 Task: Create a due date automation trigger when advanced on, on the monday before a card is due add dates not due next month at 11:00 AM.
Action: Mouse moved to (1088, 324)
Screenshot: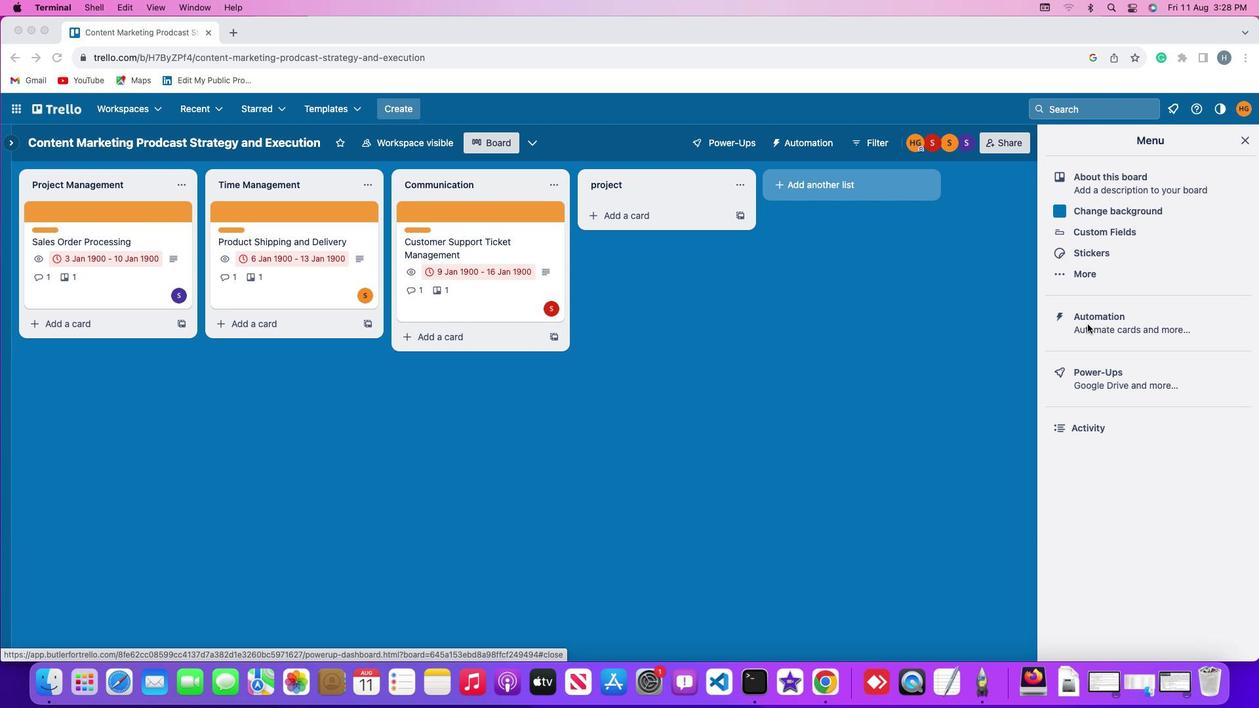 
Action: Mouse pressed left at (1088, 324)
Screenshot: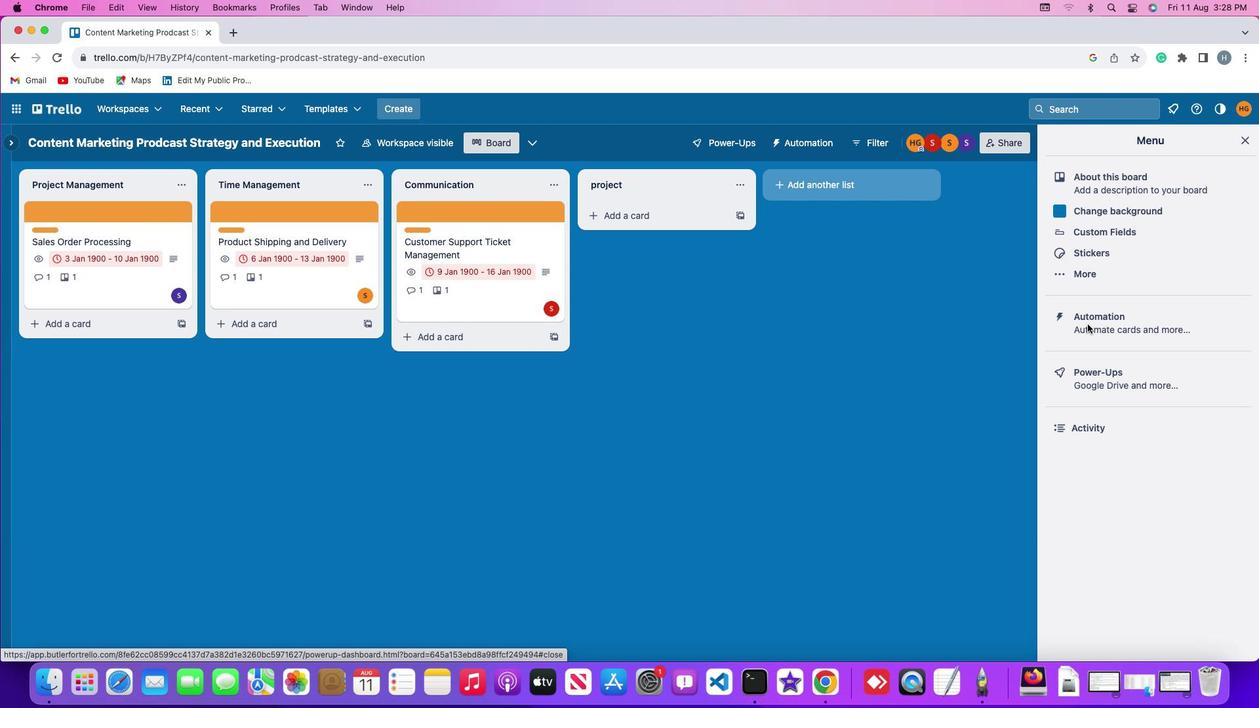 
Action: Mouse pressed left at (1088, 324)
Screenshot: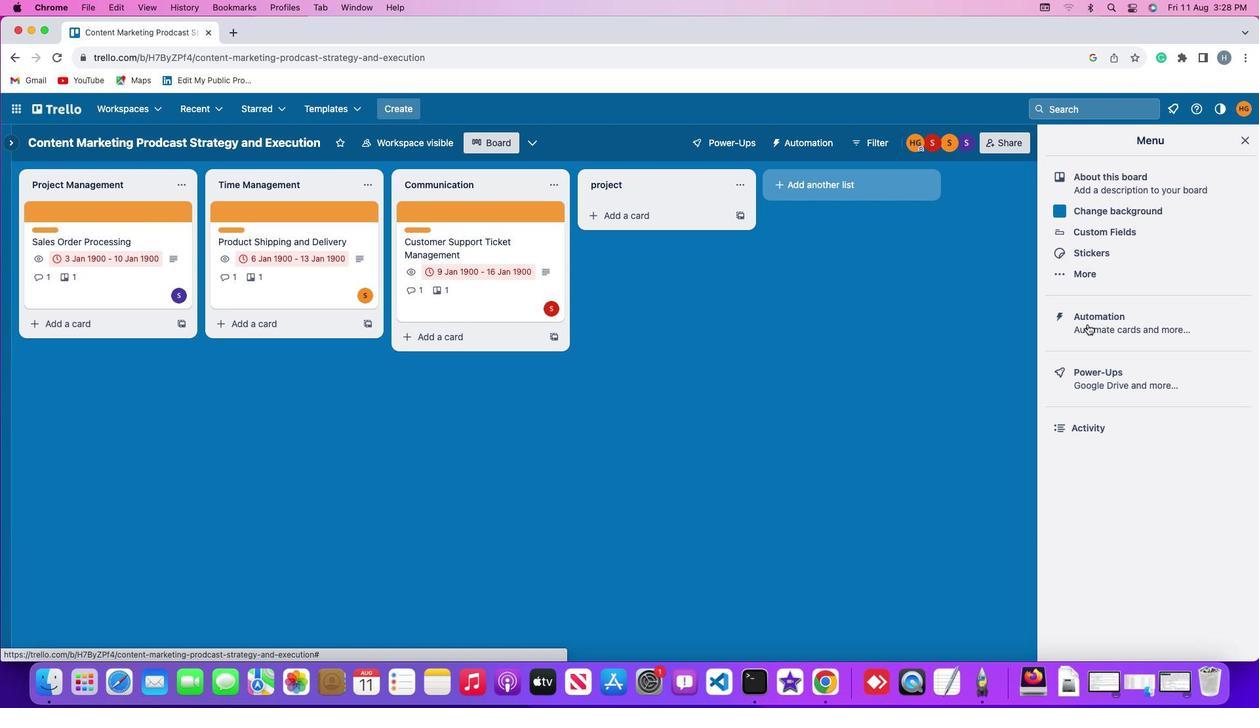 
Action: Mouse moved to (77, 309)
Screenshot: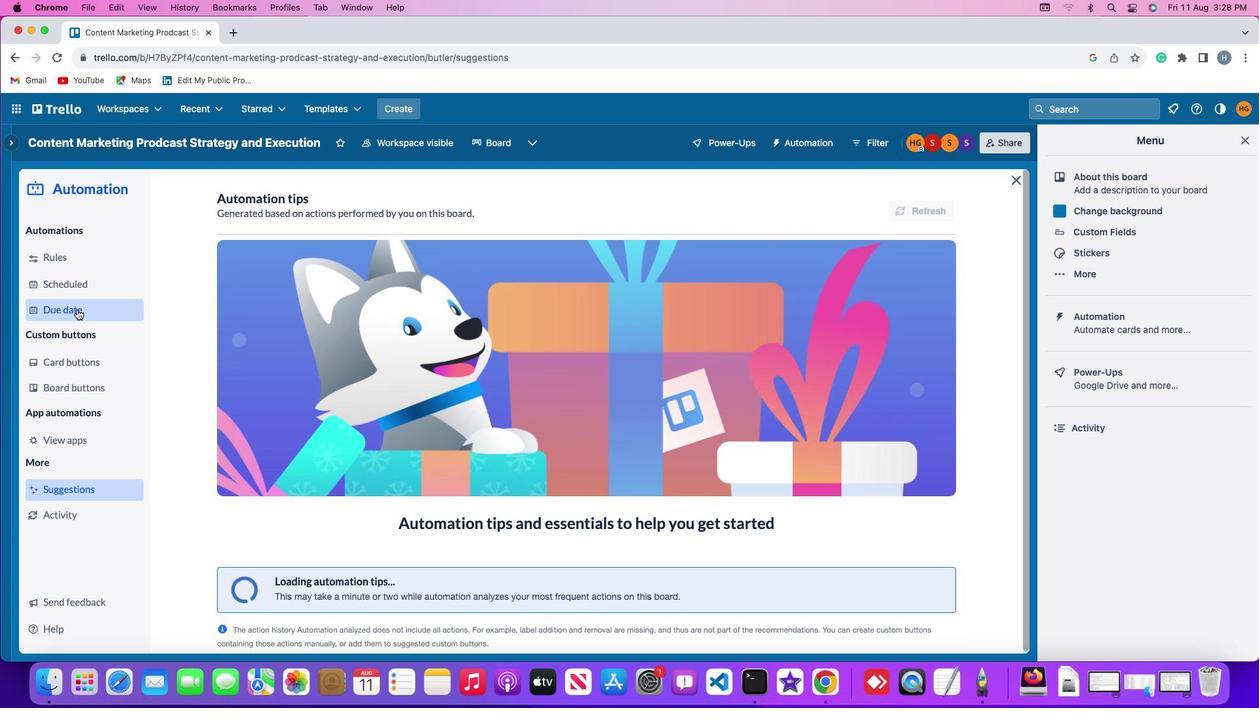 
Action: Mouse pressed left at (77, 309)
Screenshot: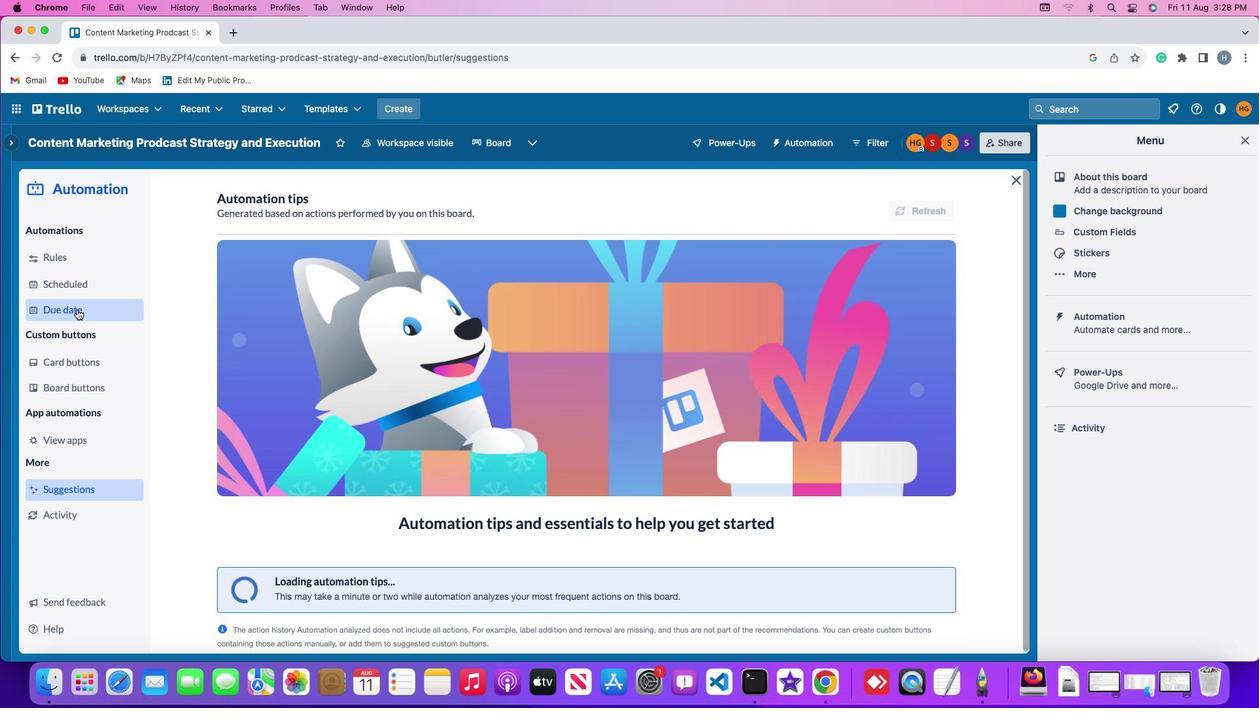 
Action: Mouse moved to (893, 202)
Screenshot: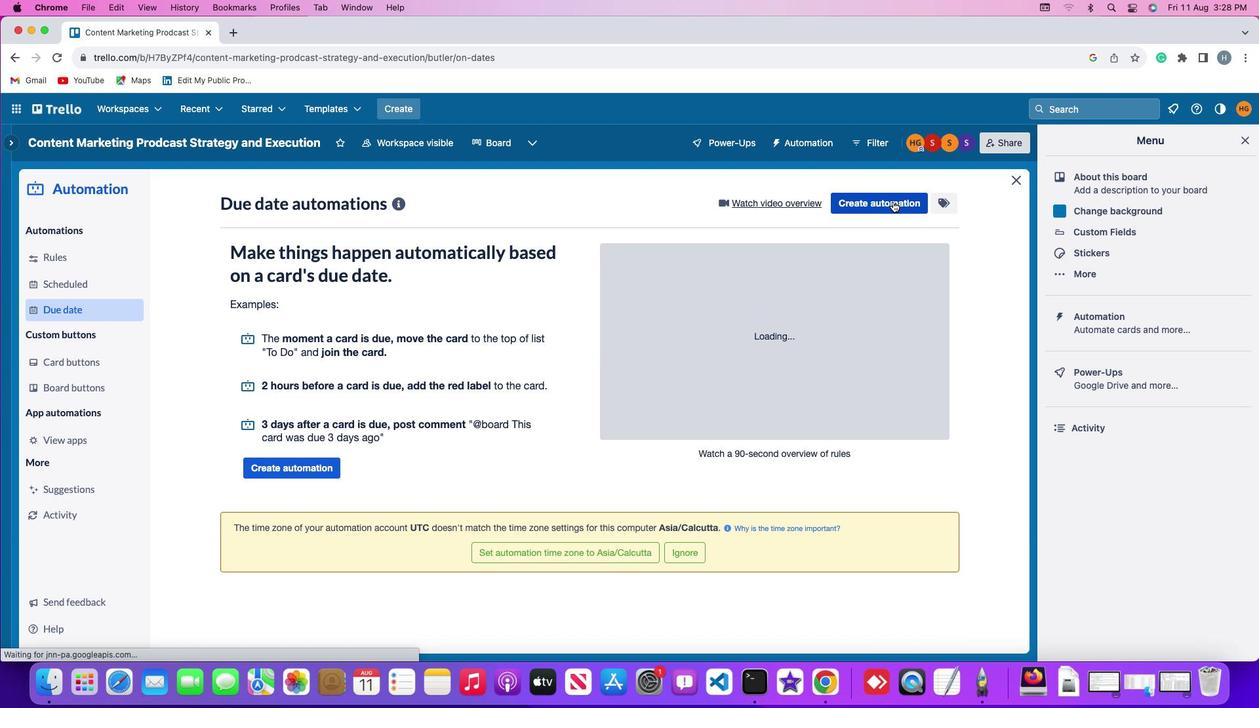 
Action: Mouse pressed left at (893, 202)
Screenshot: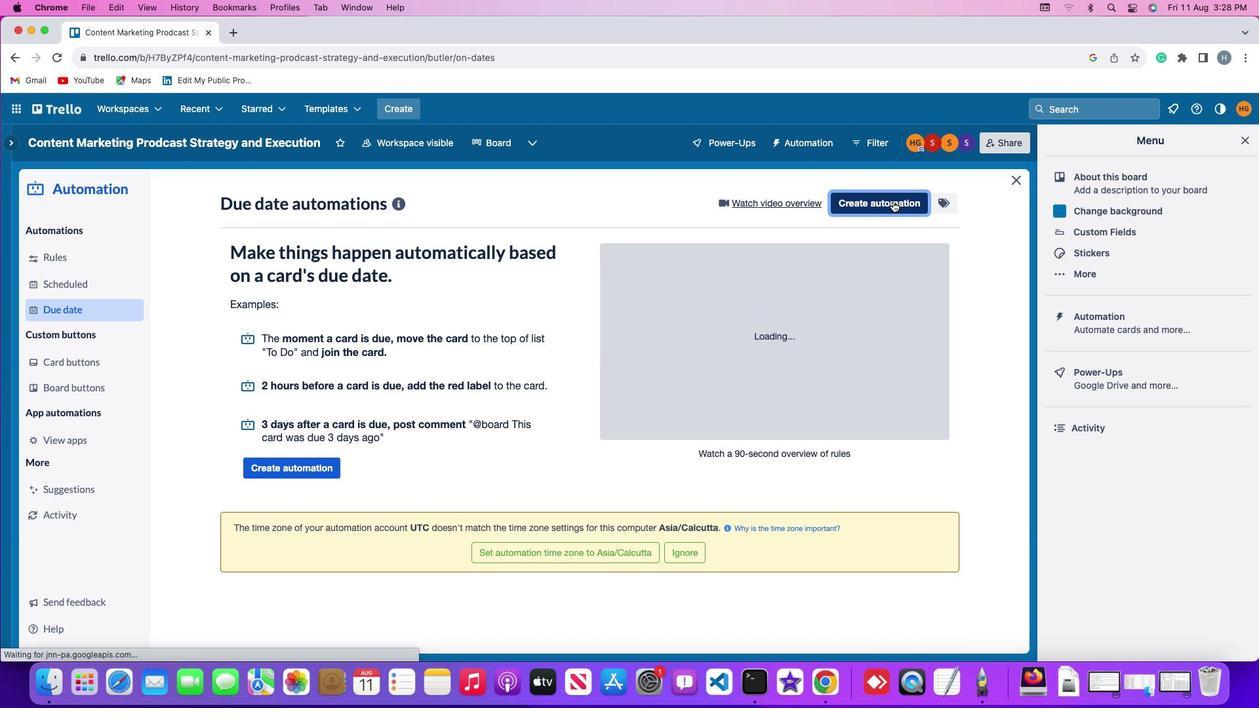 
Action: Mouse moved to (264, 328)
Screenshot: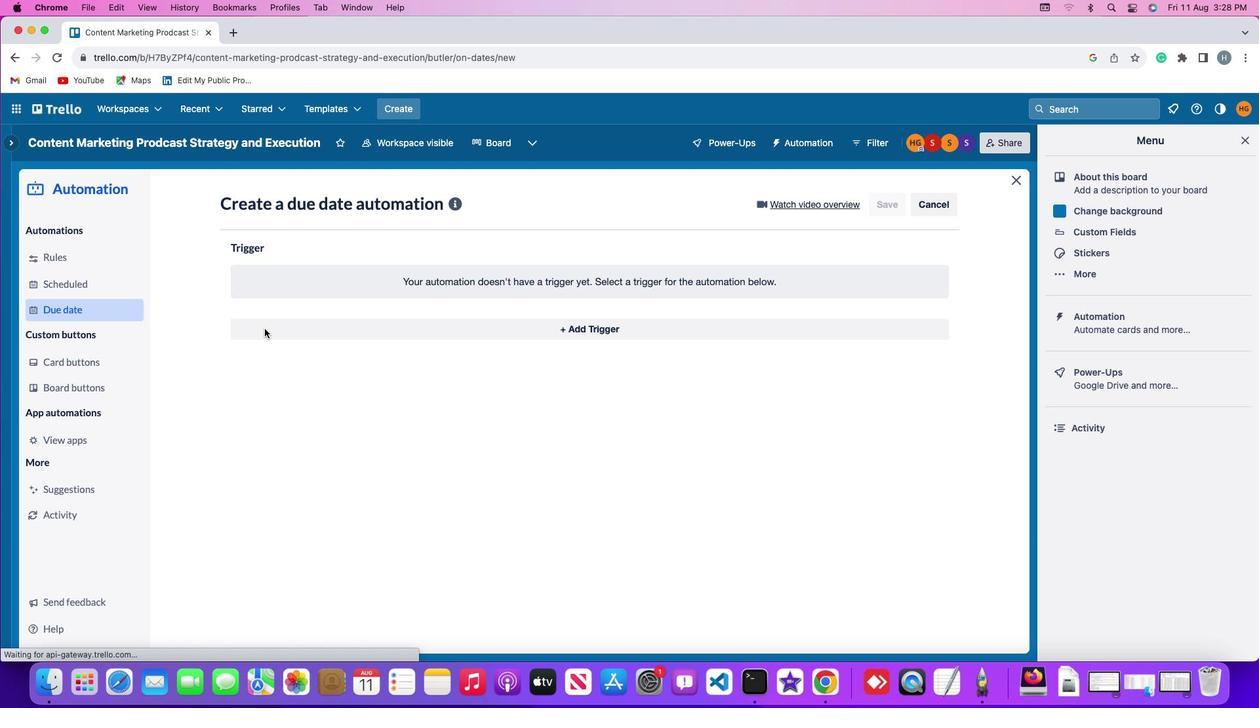 
Action: Mouse pressed left at (264, 328)
Screenshot: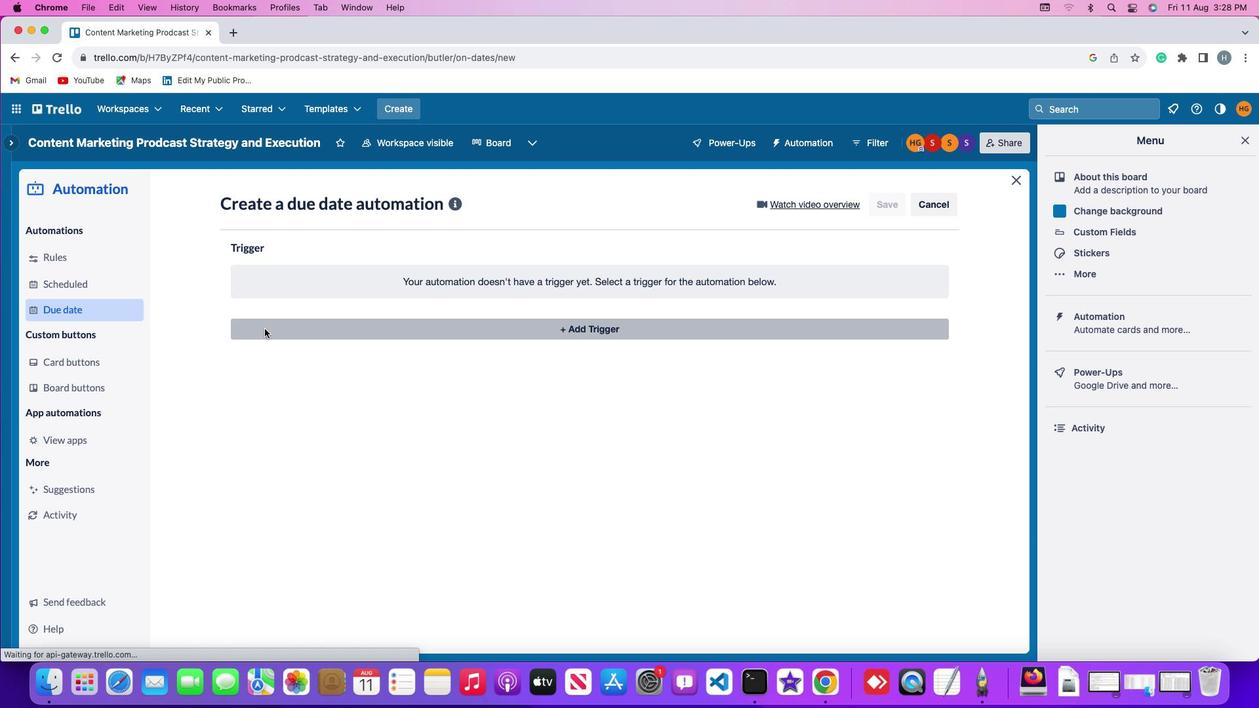 
Action: Mouse moved to (278, 572)
Screenshot: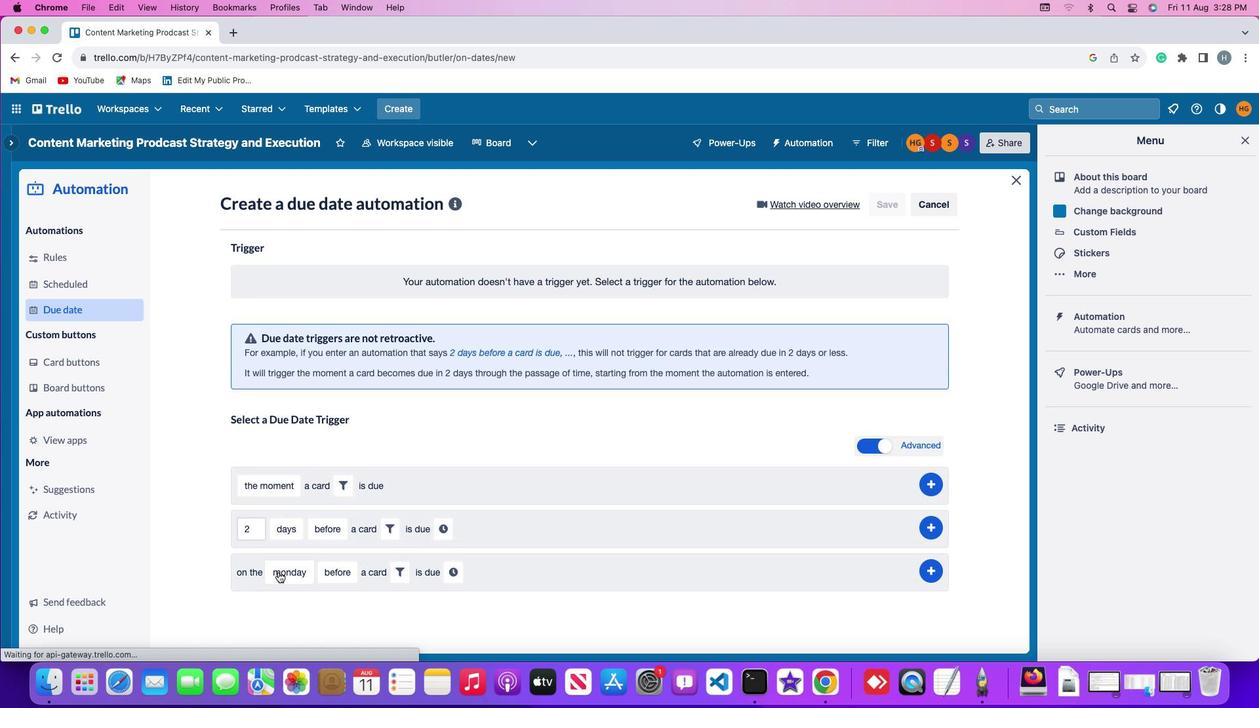 
Action: Mouse pressed left at (278, 572)
Screenshot: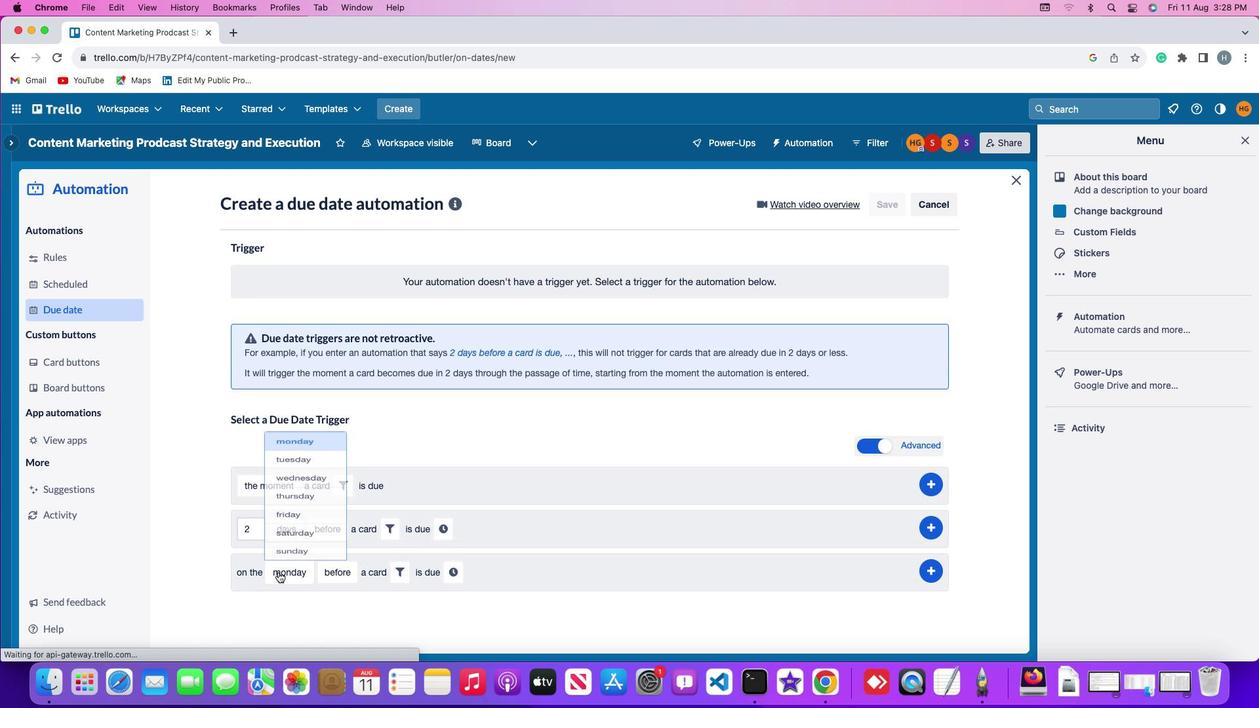 
Action: Mouse moved to (303, 390)
Screenshot: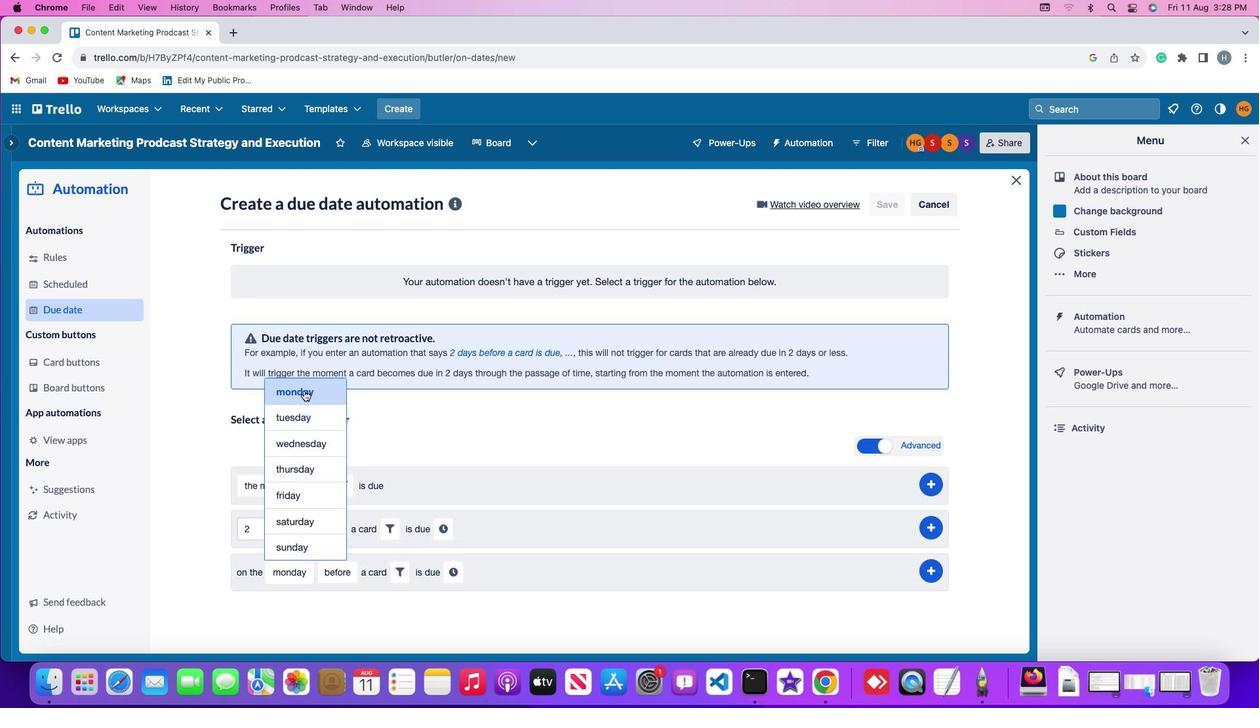 
Action: Mouse pressed left at (303, 390)
Screenshot: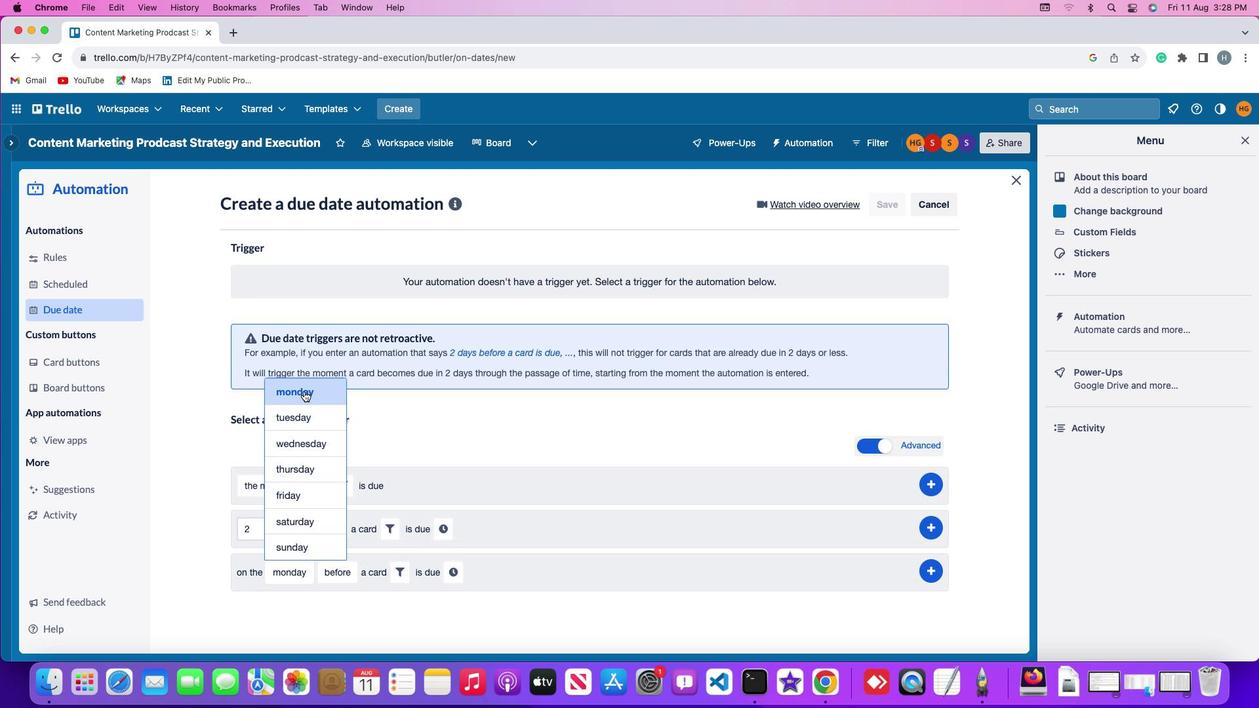 
Action: Mouse moved to (334, 573)
Screenshot: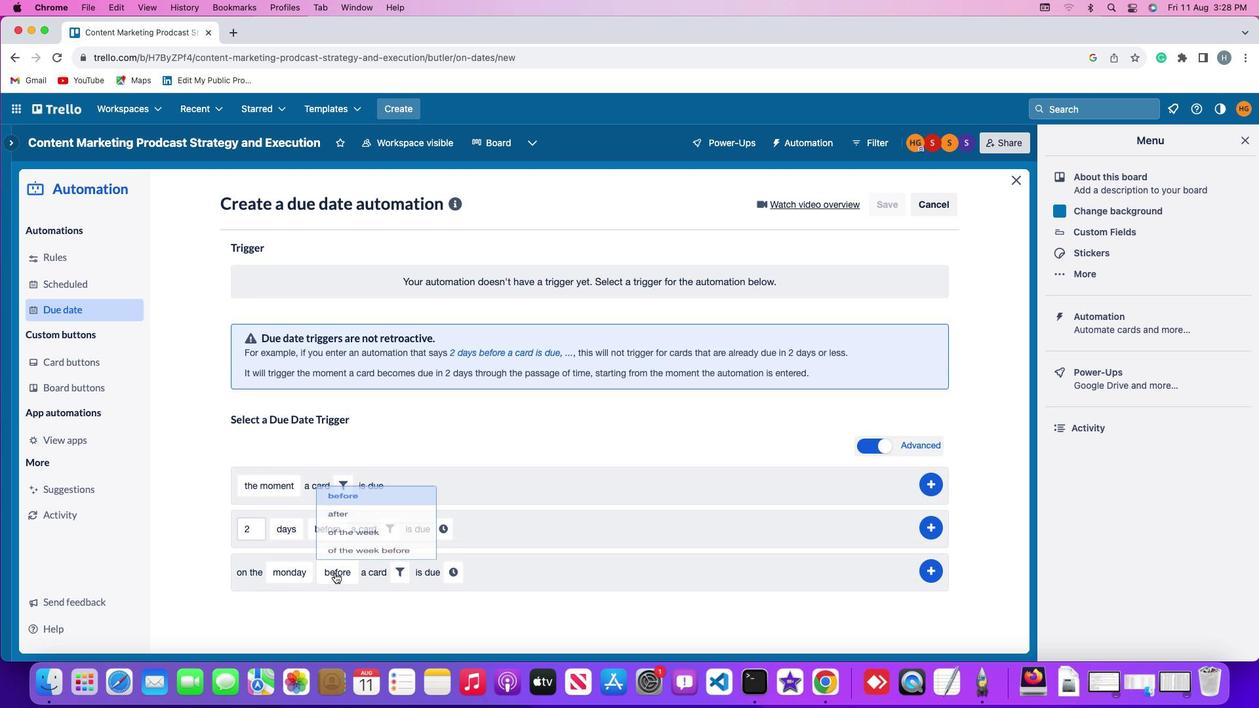 
Action: Mouse pressed left at (334, 573)
Screenshot: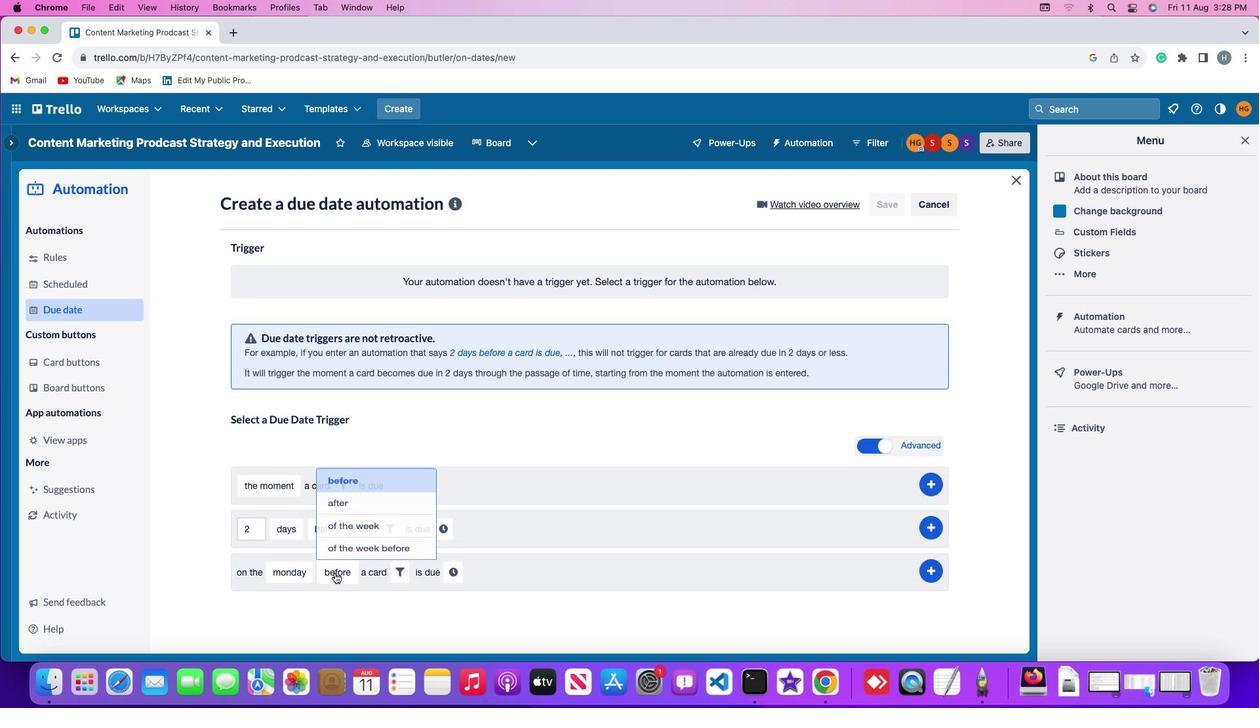 
Action: Mouse moved to (348, 464)
Screenshot: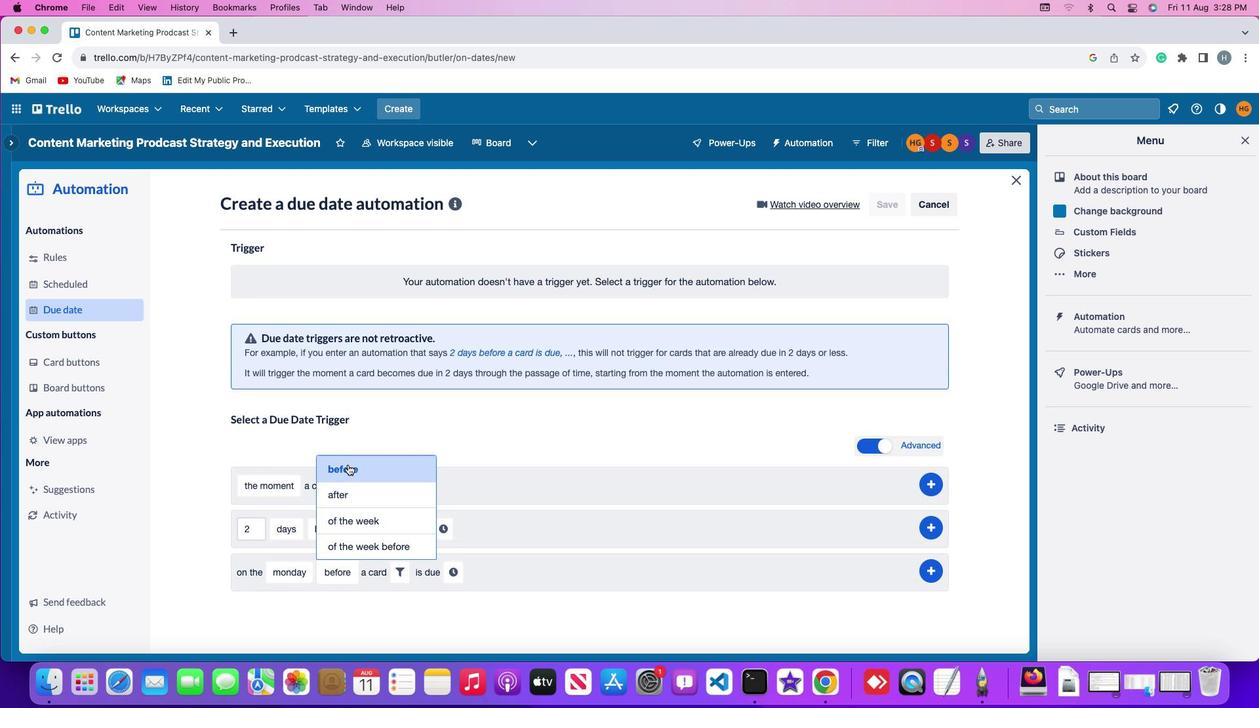 
Action: Mouse pressed left at (348, 464)
Screenshot: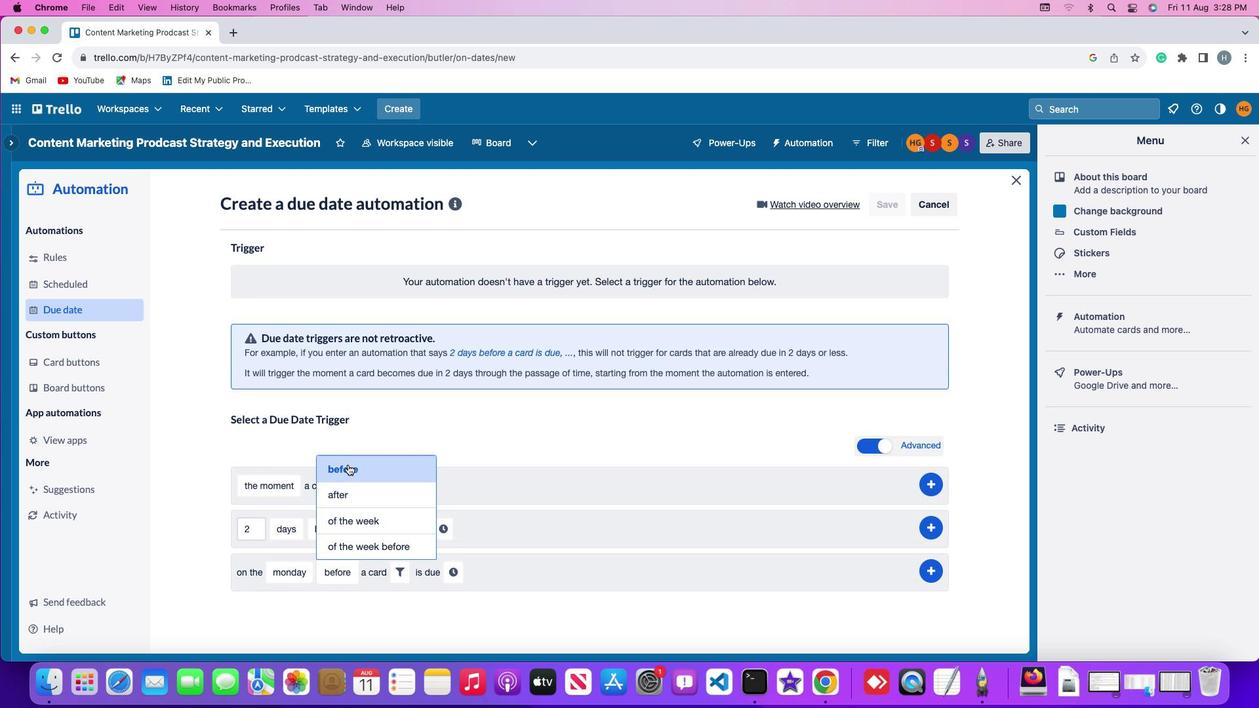 
Action: Mouse moved to (403, 566)
Screenshot: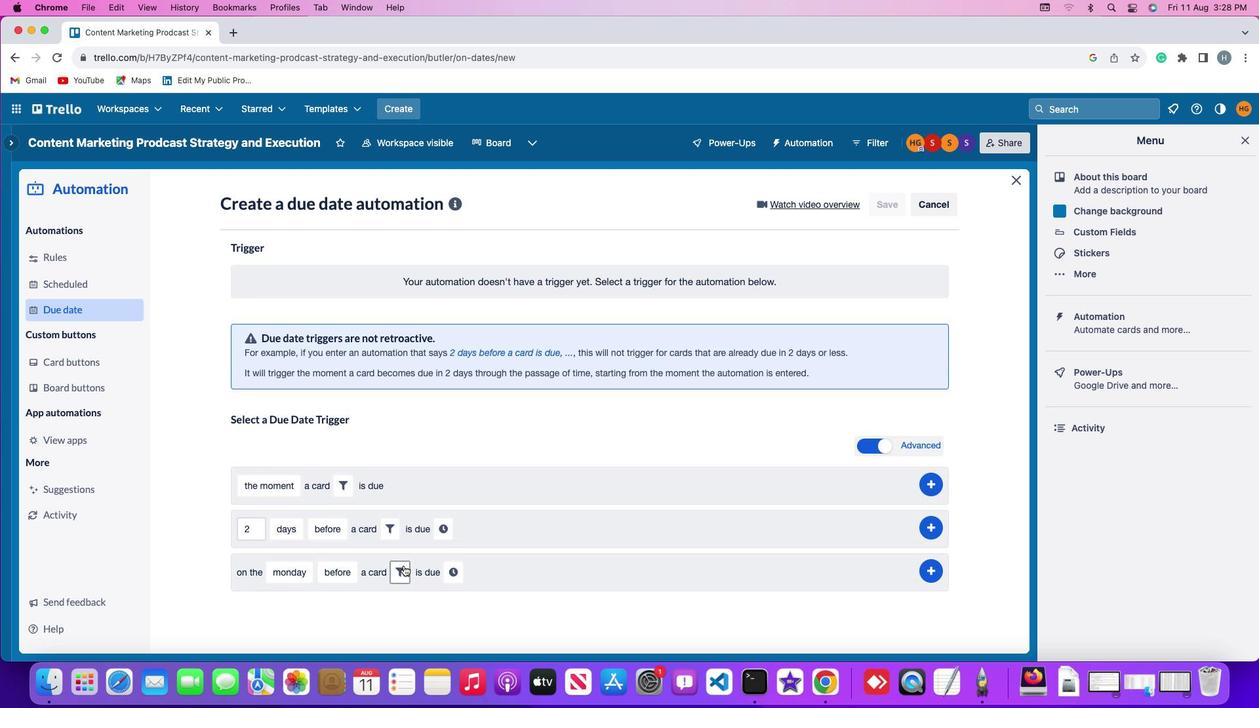
Action: Mouse pressed left at (403, 566)
Screenshot: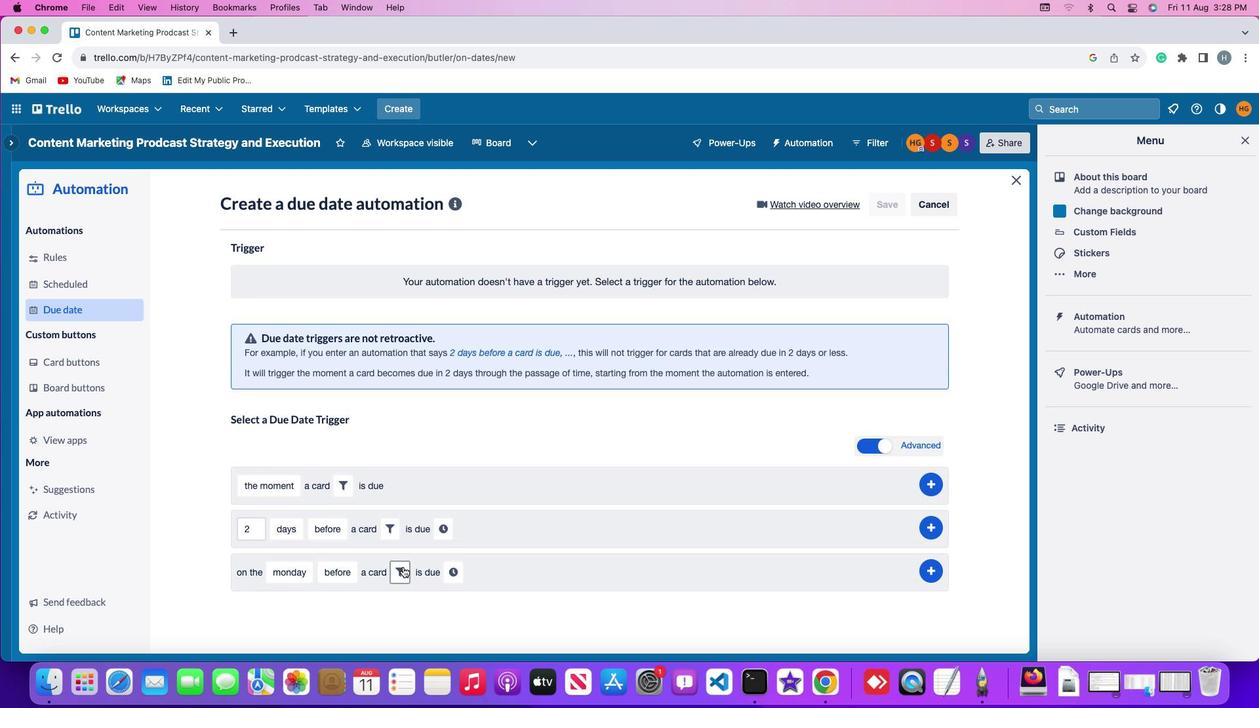 
Action: Mouse moved to (469, 617)
Screenshot: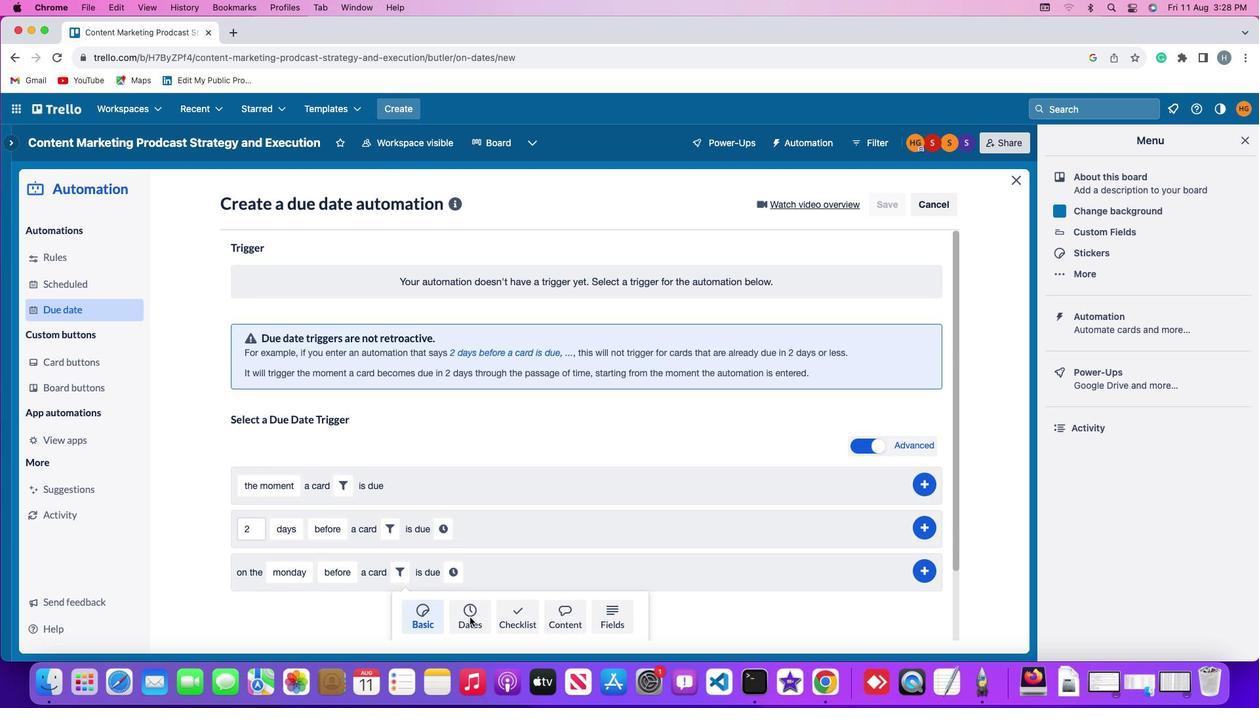 
Action: Mouse pressed left at (469, 617)
Screenshot: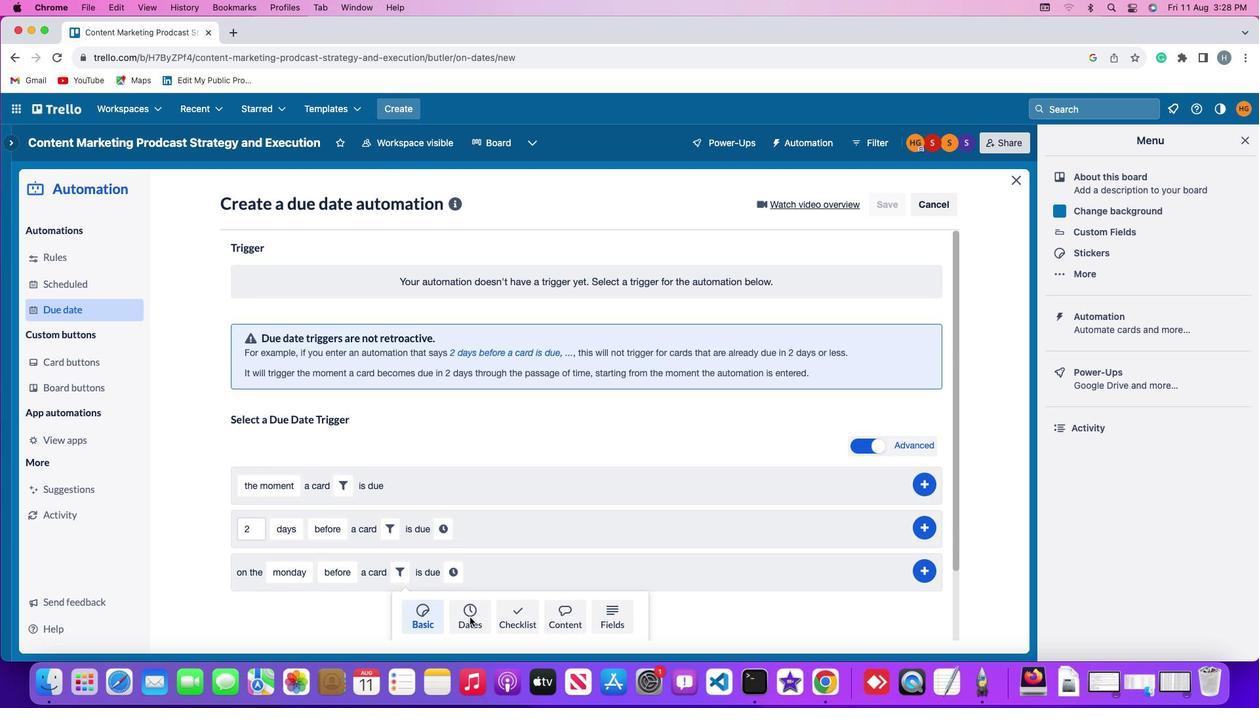 
Action: Mouse moved to (327, 599)
Screenshot: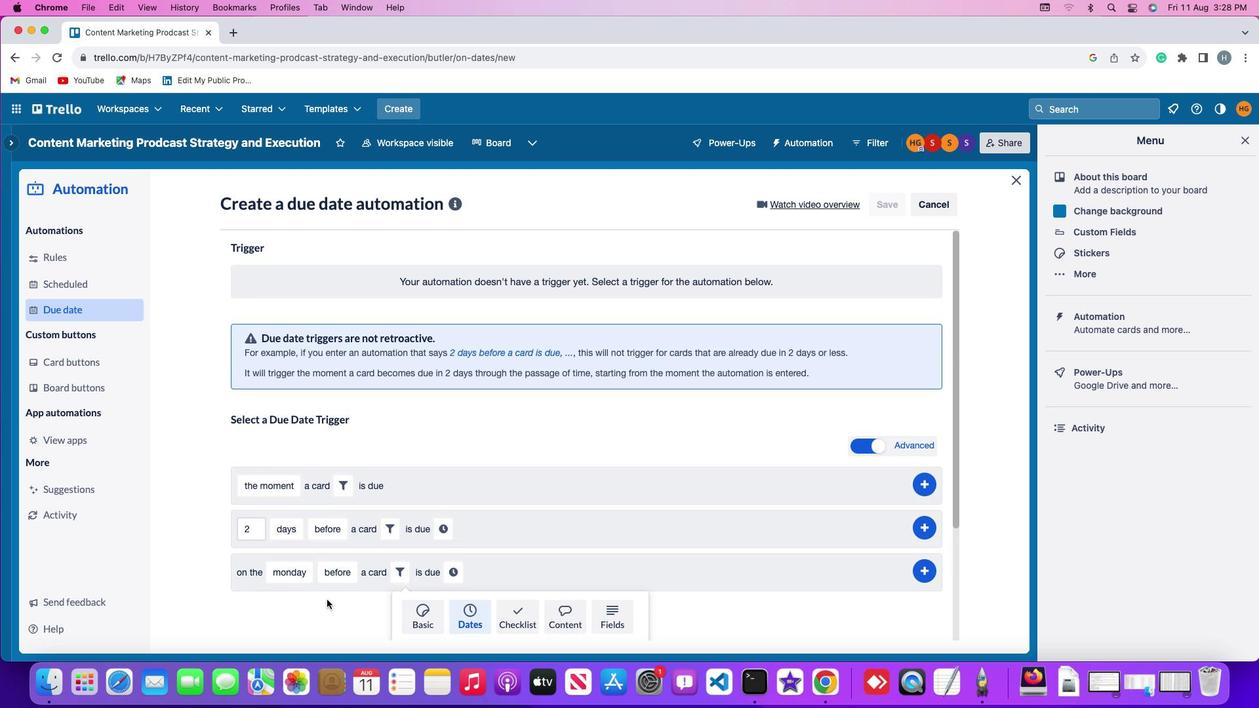 
Action: Mouse scrolled (327, 599) with delta (0, 0)
Screenshot: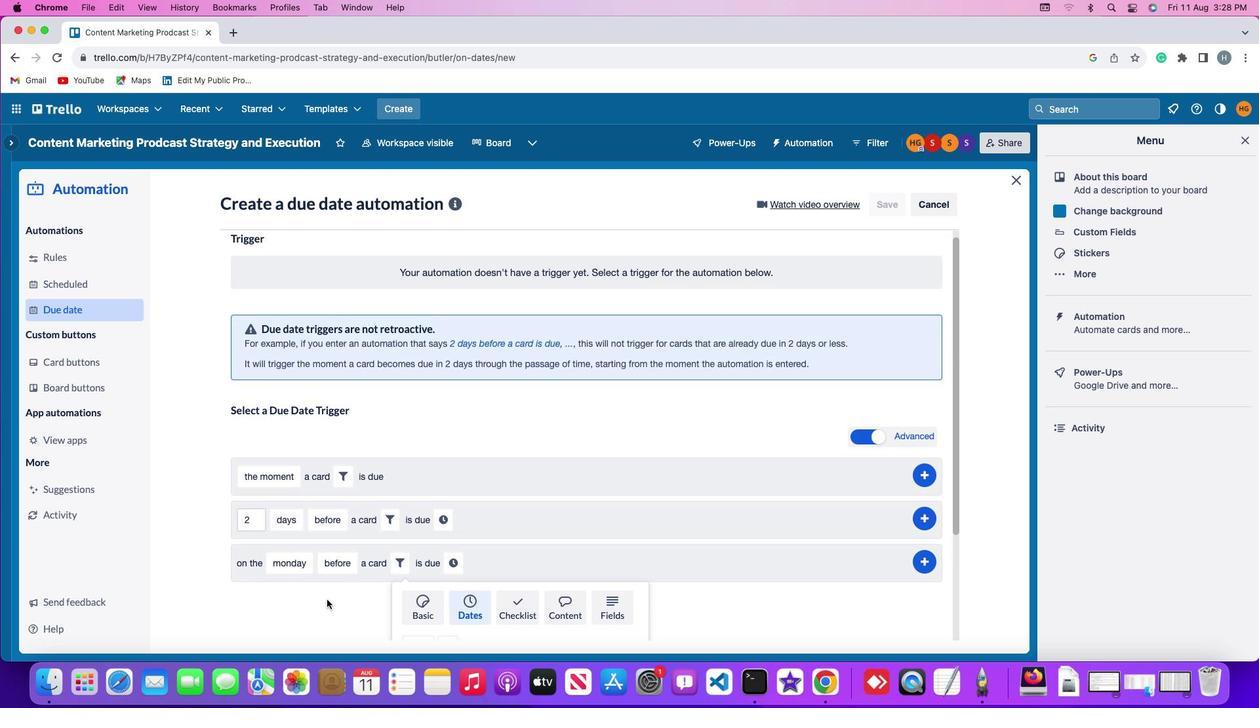 
Action: Mouse scrolled (327, 599) with delta (0, 0)
Screenshot: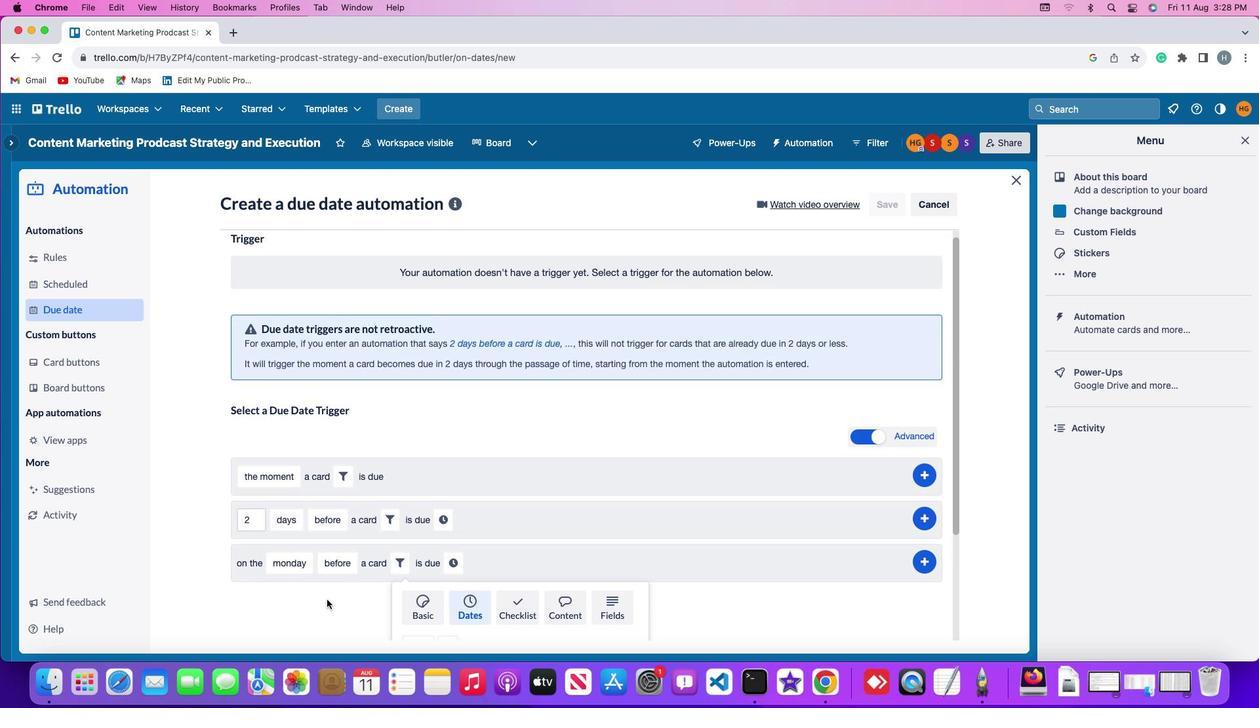 
Action: Mouse scrolled (327, 599) with delta (0, -1)
Screenshot: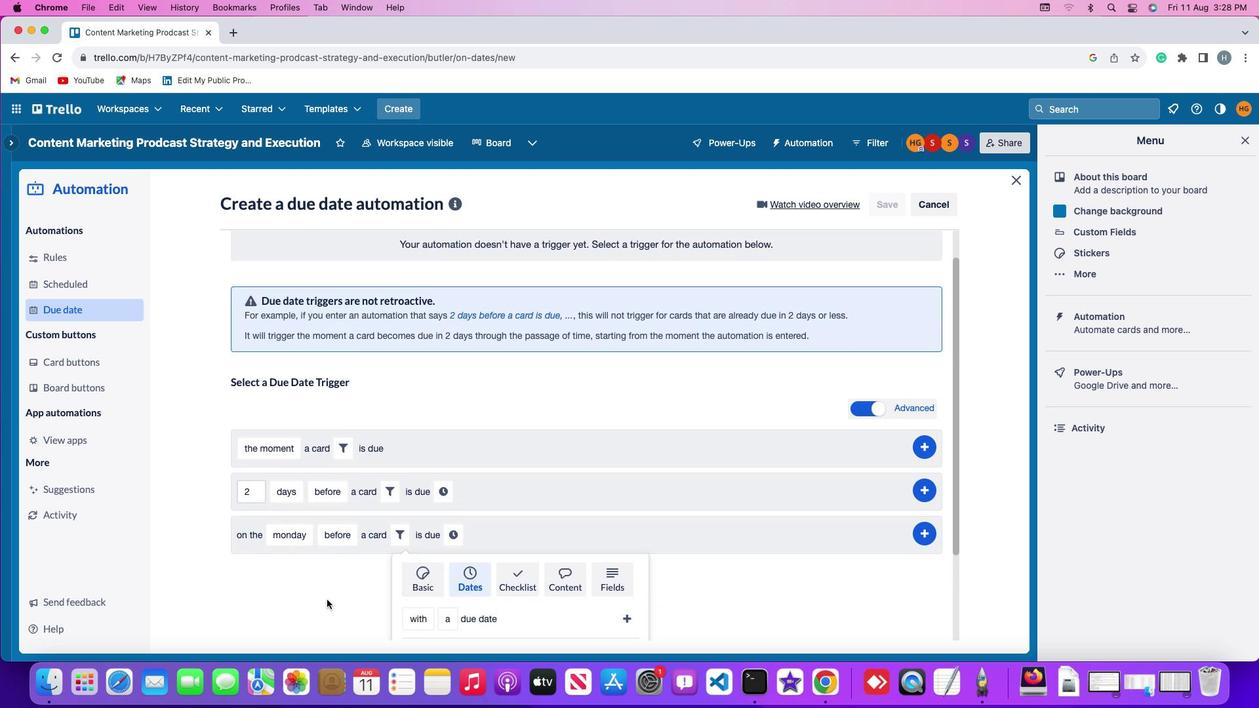 
Action: Mouse scrolled (327, 599) with delta (0, -3)
Screenshot: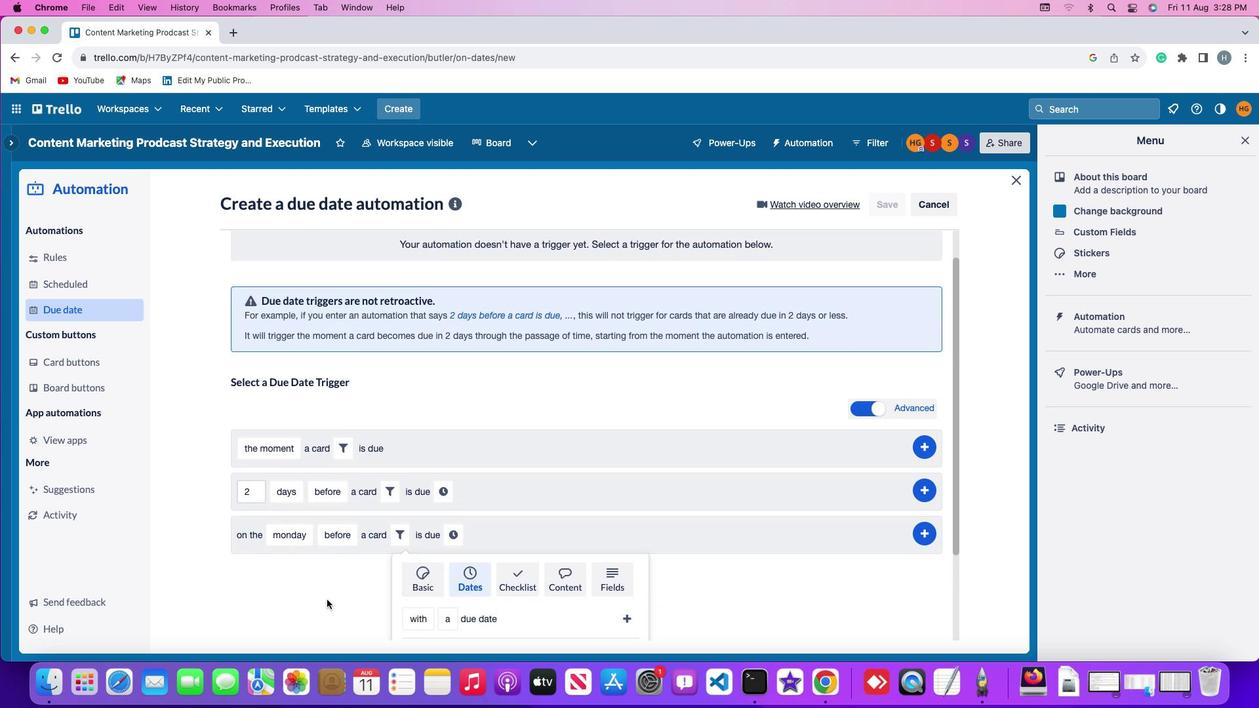 
Action: Mouse moved to (326, 599)
Screenshot: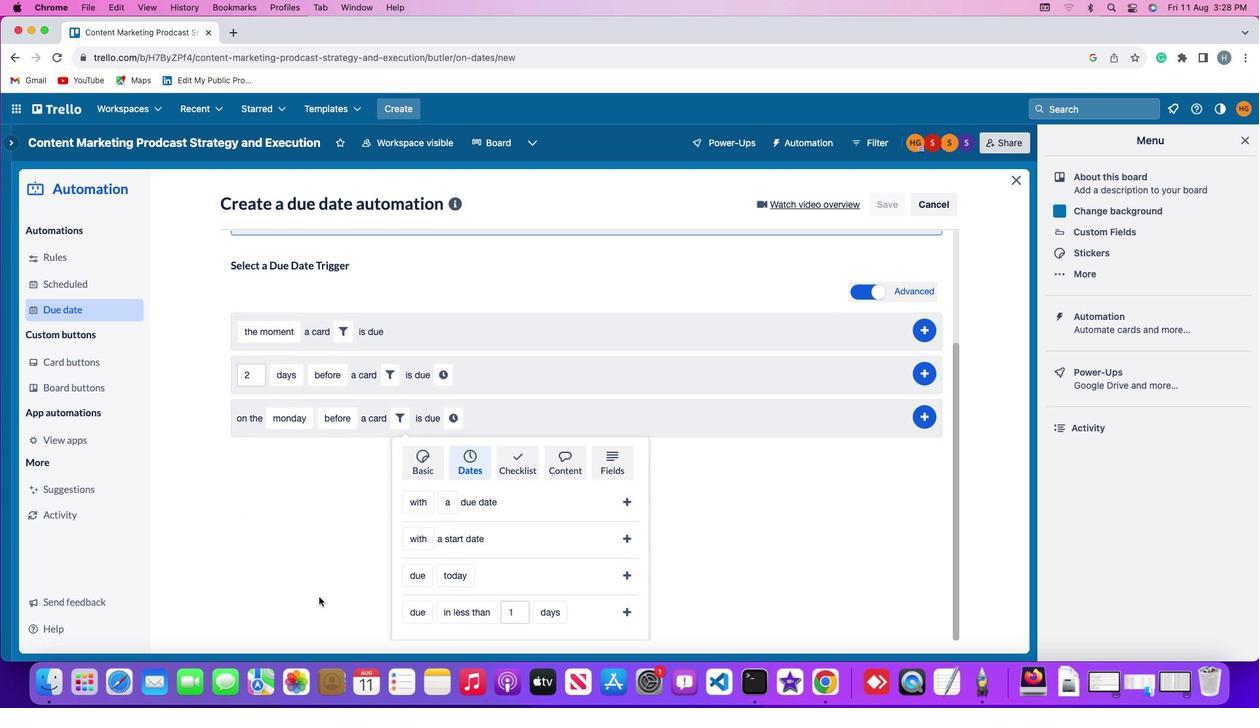 
Action: Mouse scrolled (326, 599) with delta (0, 0)
Screenshot: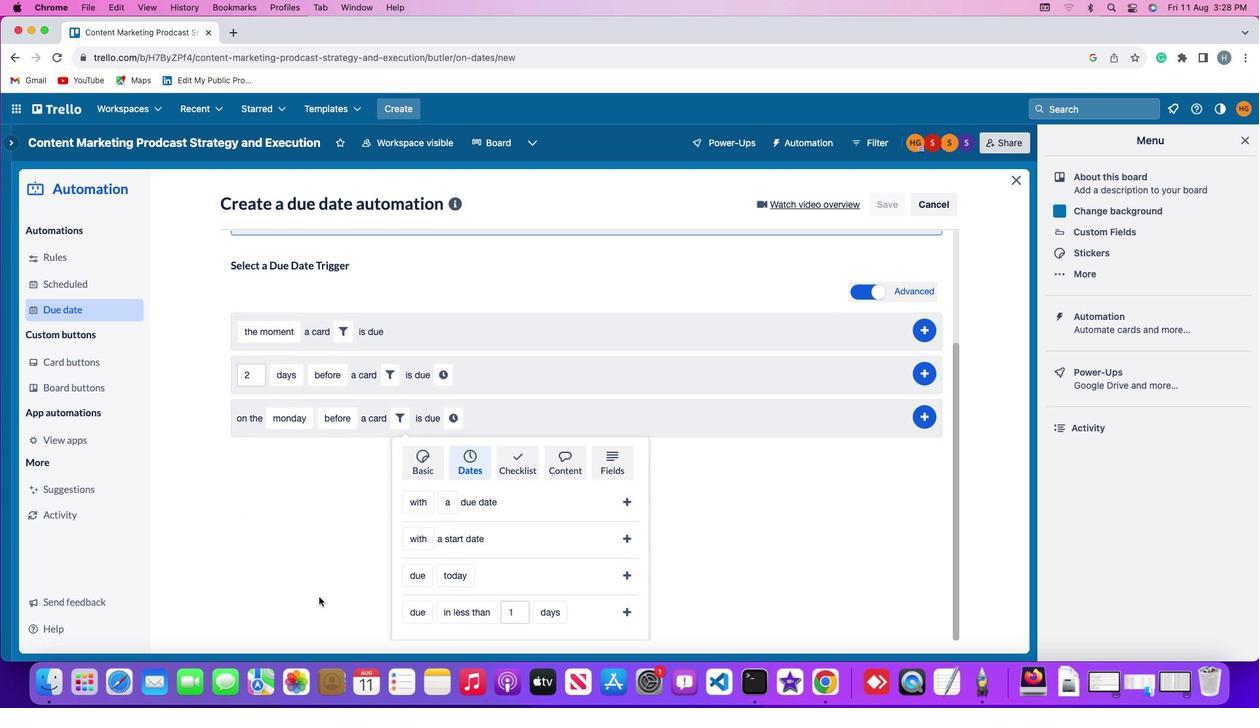 
Action: Mouse scrolled (326, 599) with delta (0, 0)
Screenshot: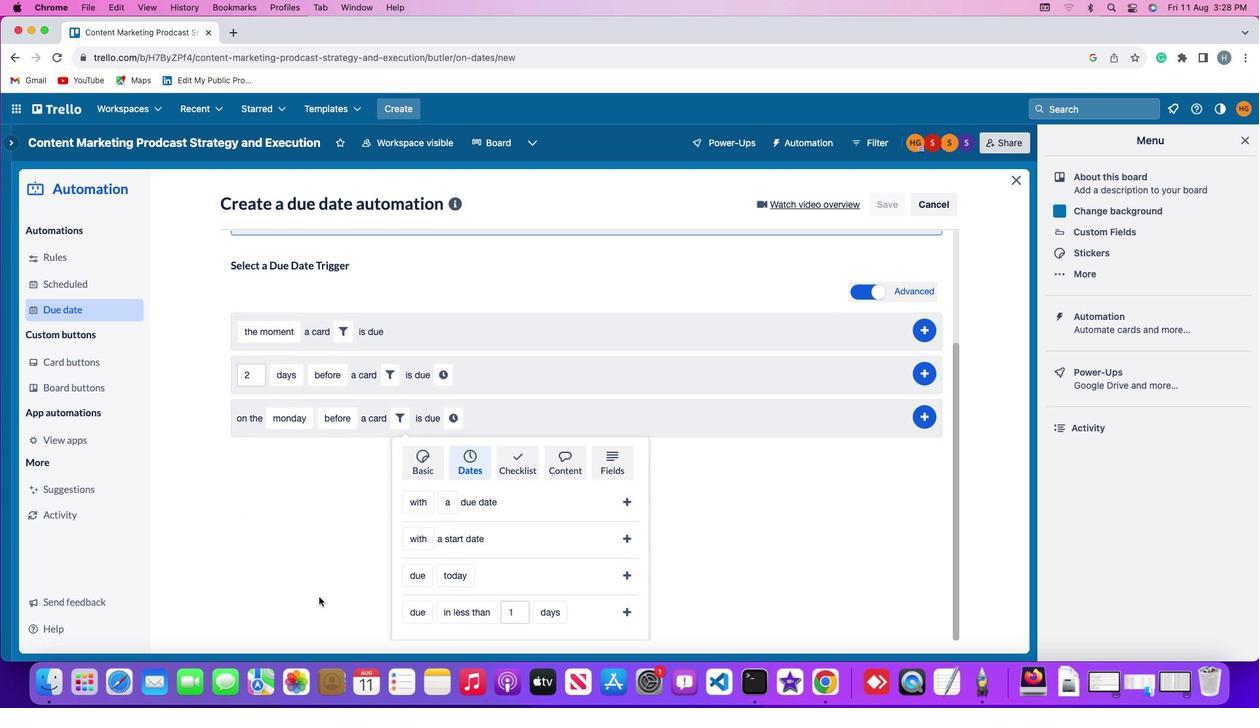 
Action: Mouse scrolled (326, 599) with delta (0, -1)
Screenshot: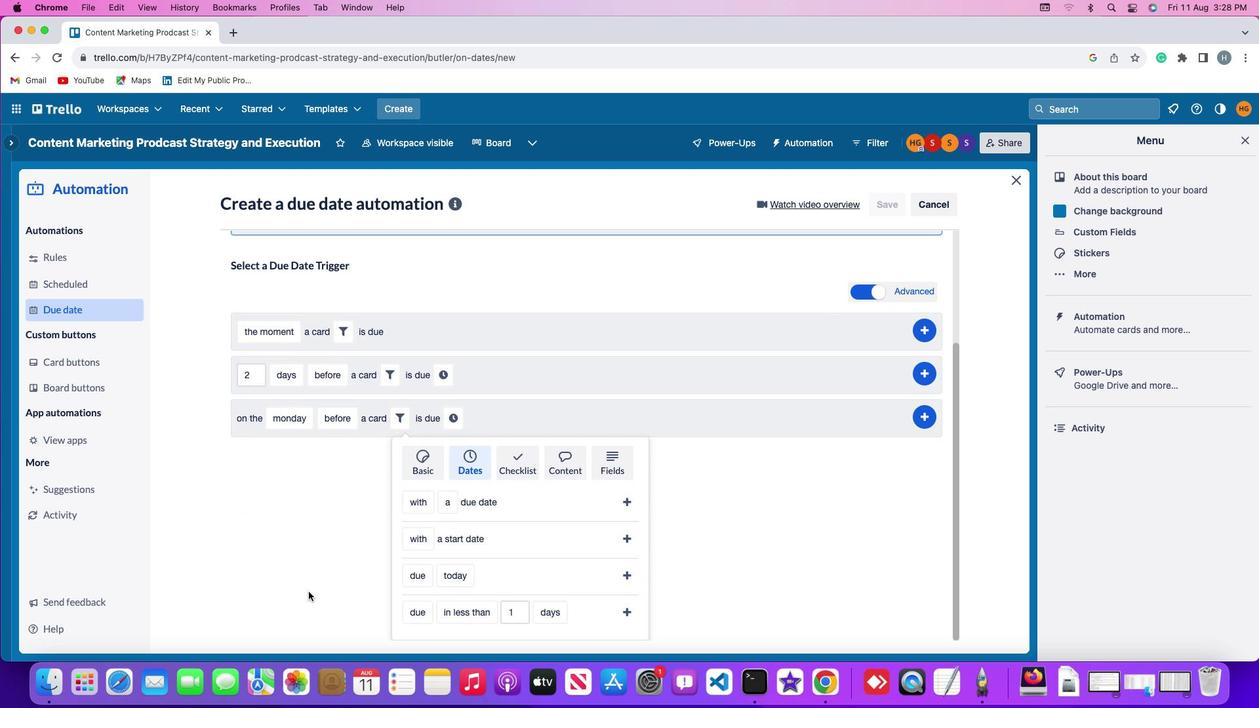 
Action: Mouse moved to (325, 599)
Screenshot: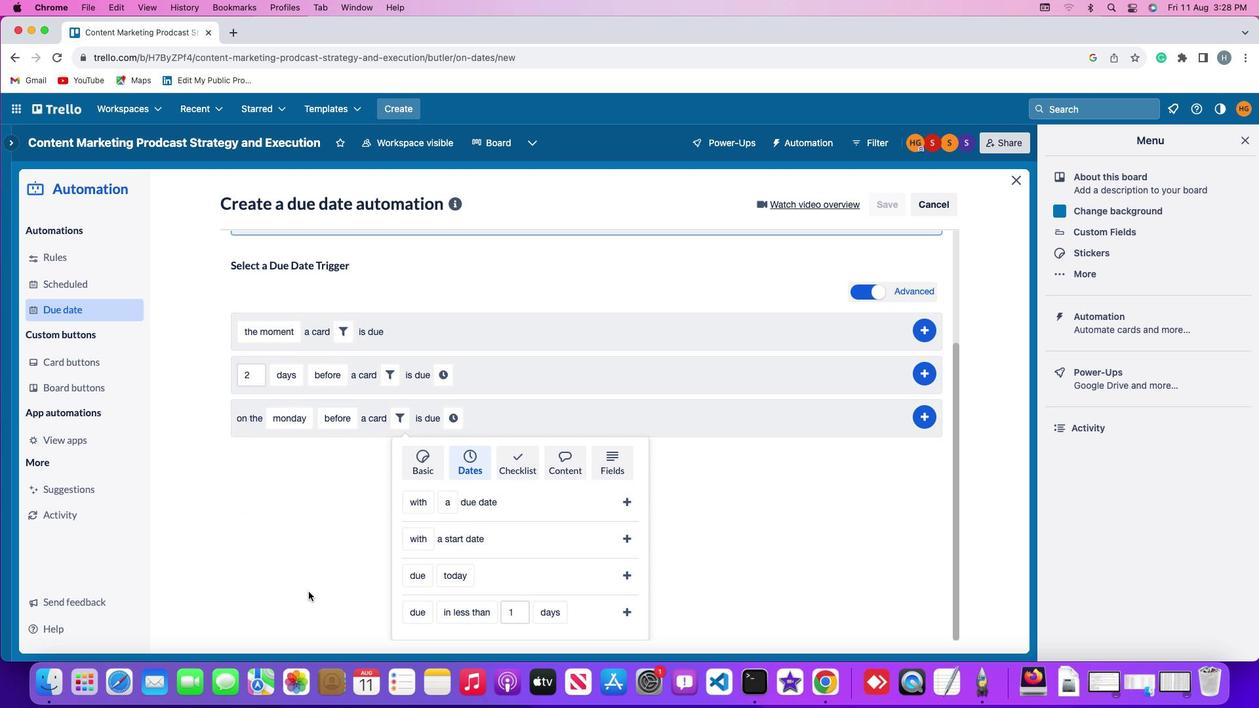
Action: Mouse scrolled (325, 599) with delta (0, -3)
Screenshot: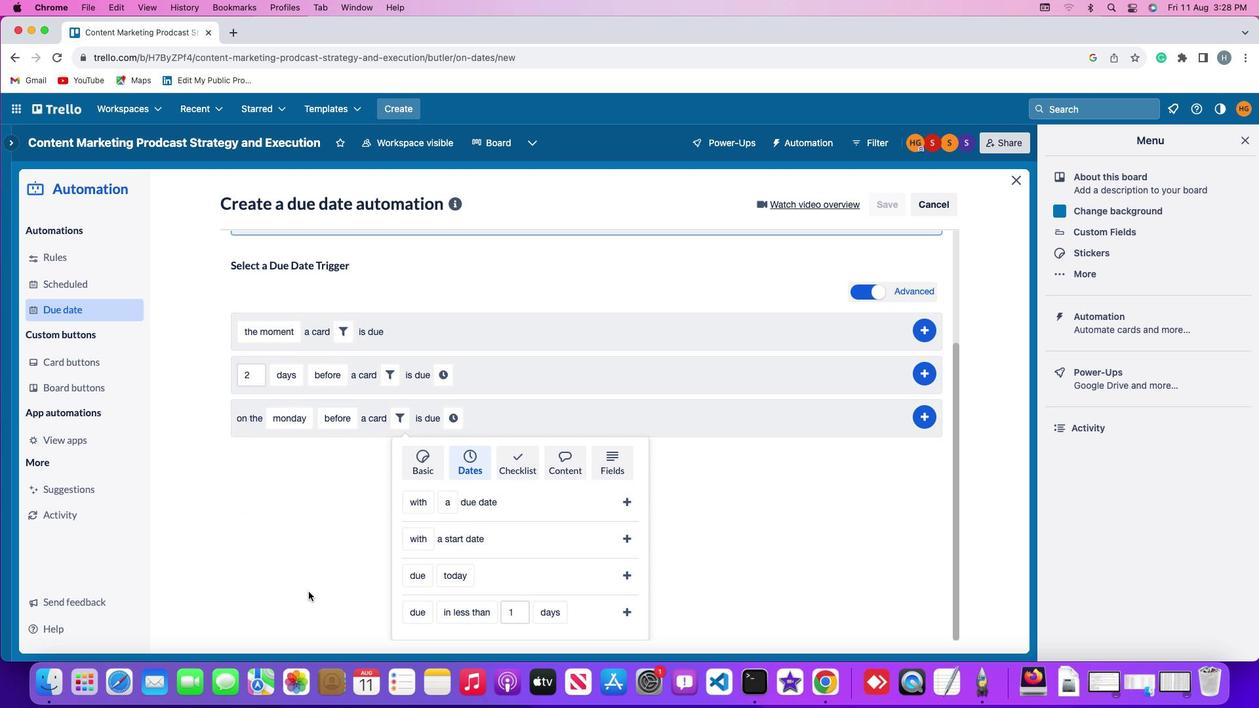 
Action: Mouse moved to (421, 577)
Screenshot: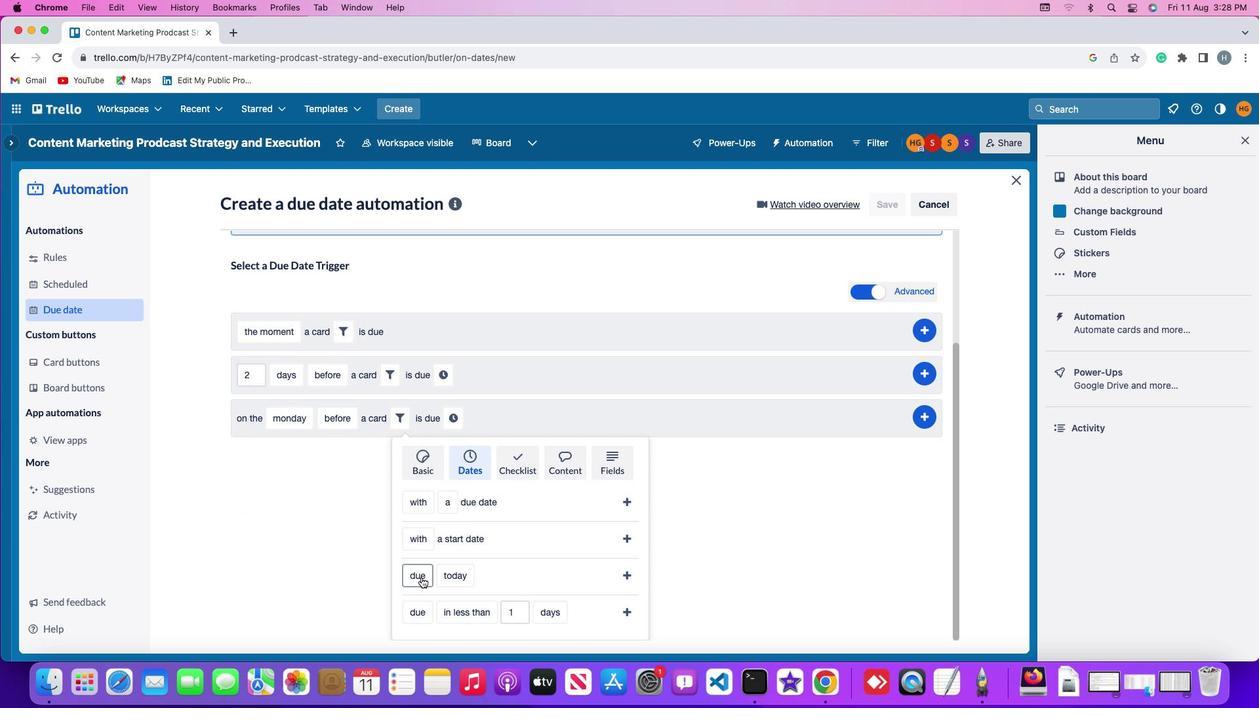 
Action: Mouse pressed left at (421, 577)
Screenshot: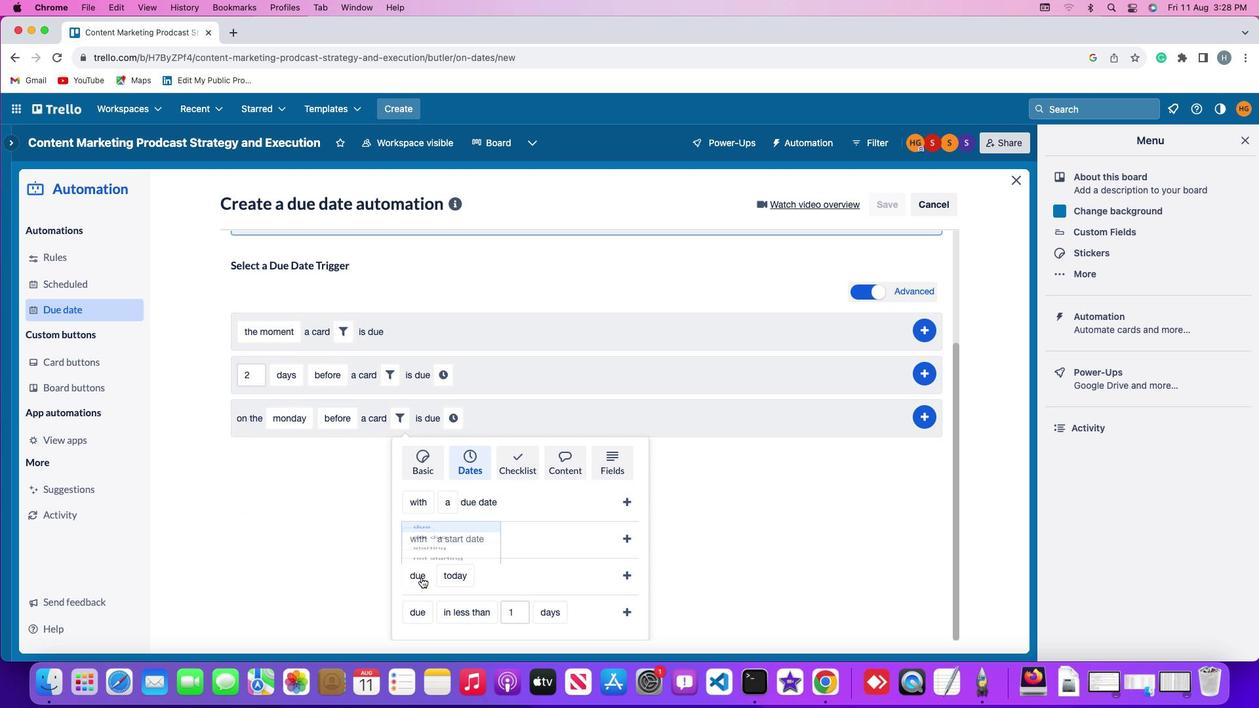 
Action: Mouse moved to (445, 498)
Screenshot: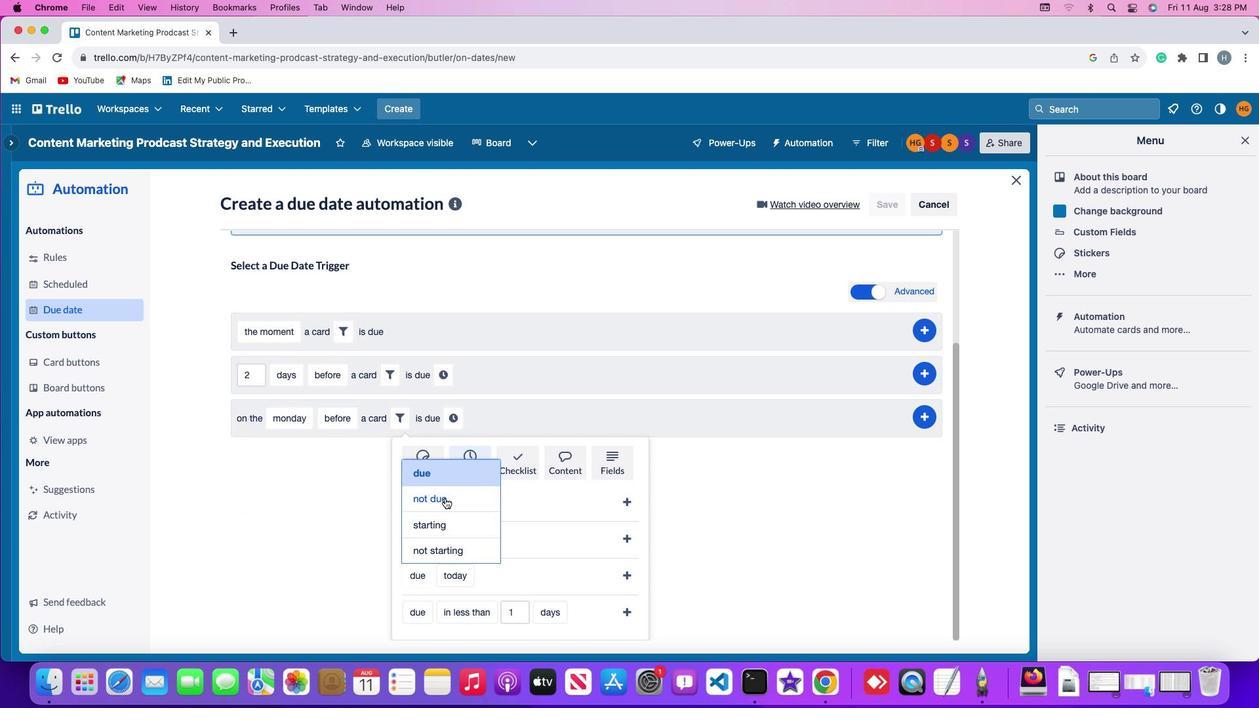 
Action: Mouse pressed left at (445, 498)
Screenshot: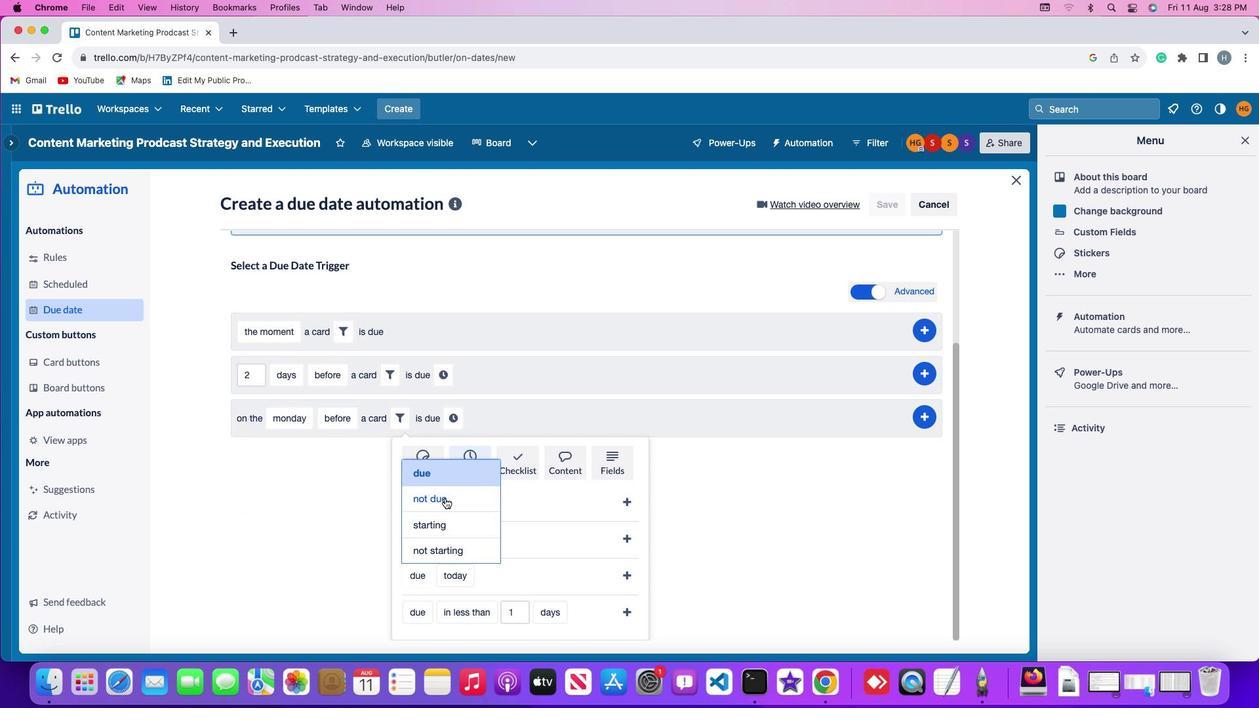 
Action: Mouse moved to (458, 574)
Screenshot: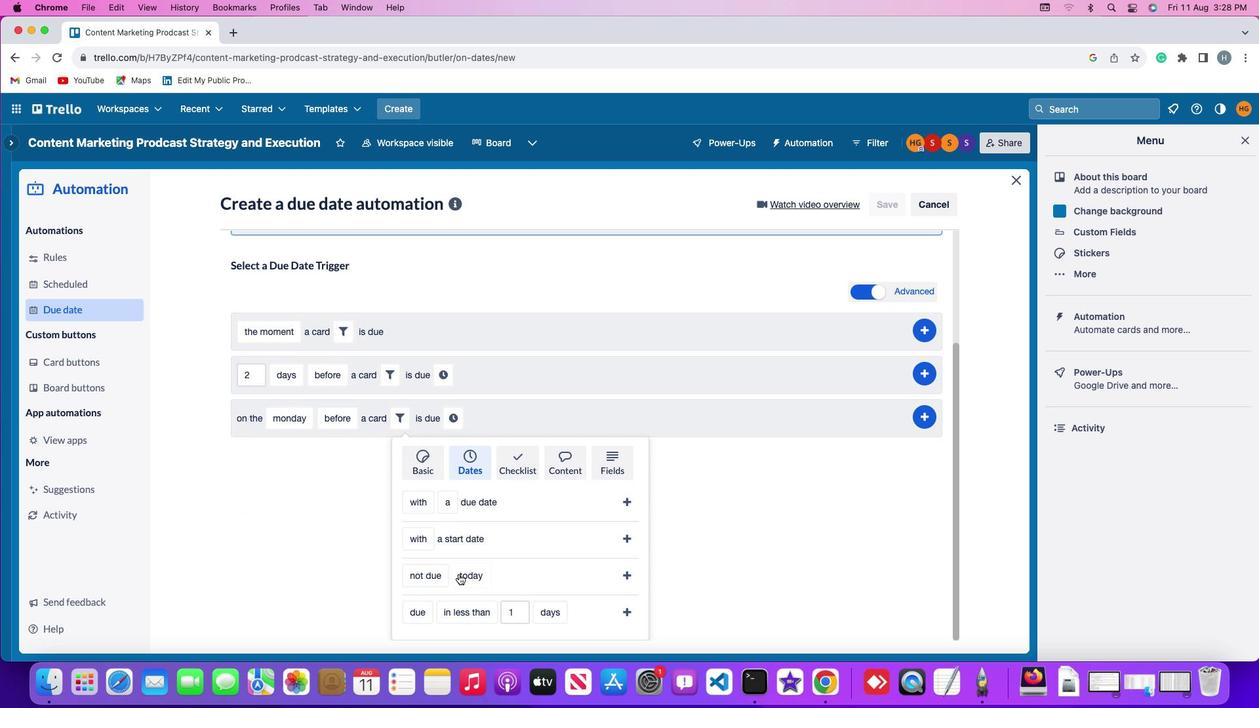 
Action: Mouse pressed left at (458, 574)
Screenshot: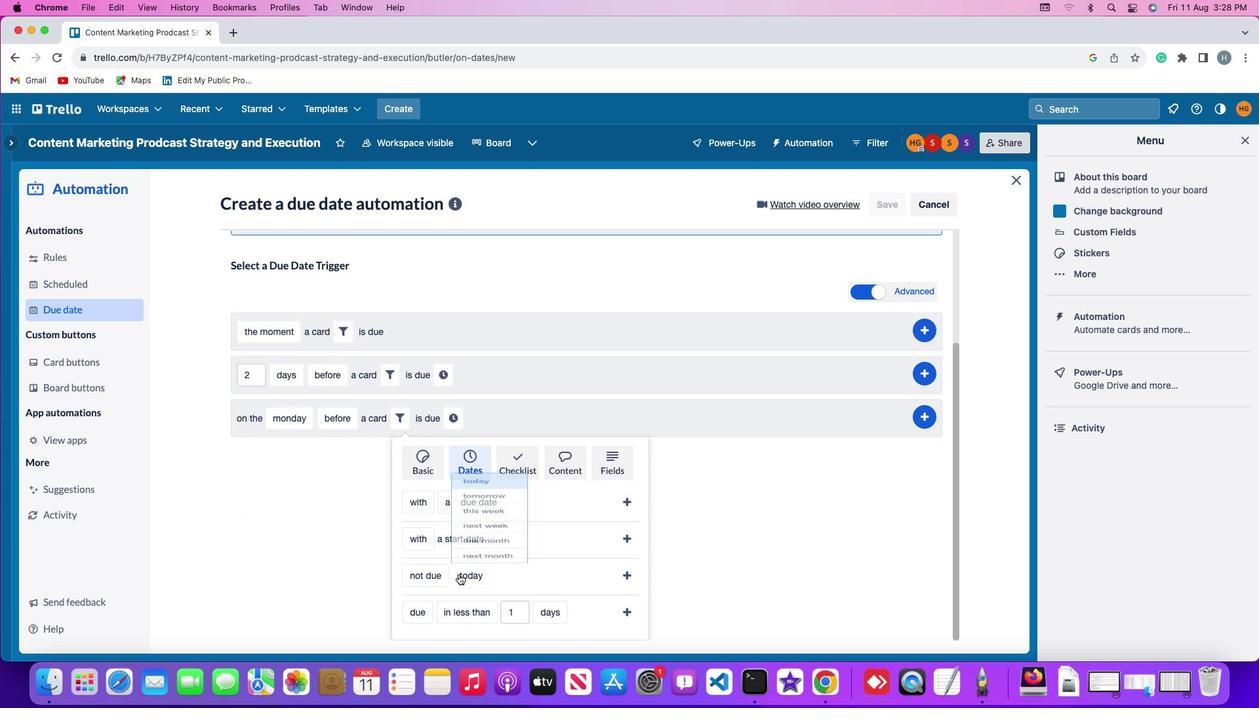 
Action: Mouse moved to (480, 552)
Screenshot: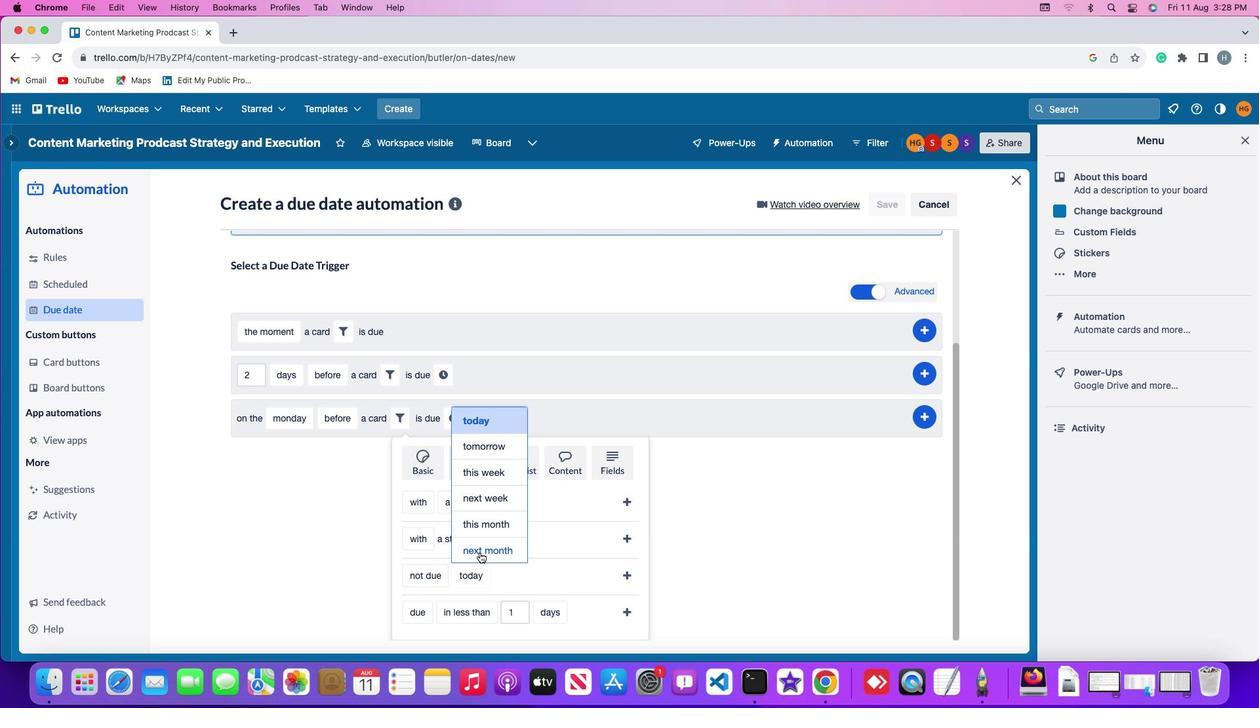 
Action: Mouse pressed left at (480, 552)
Screenshot: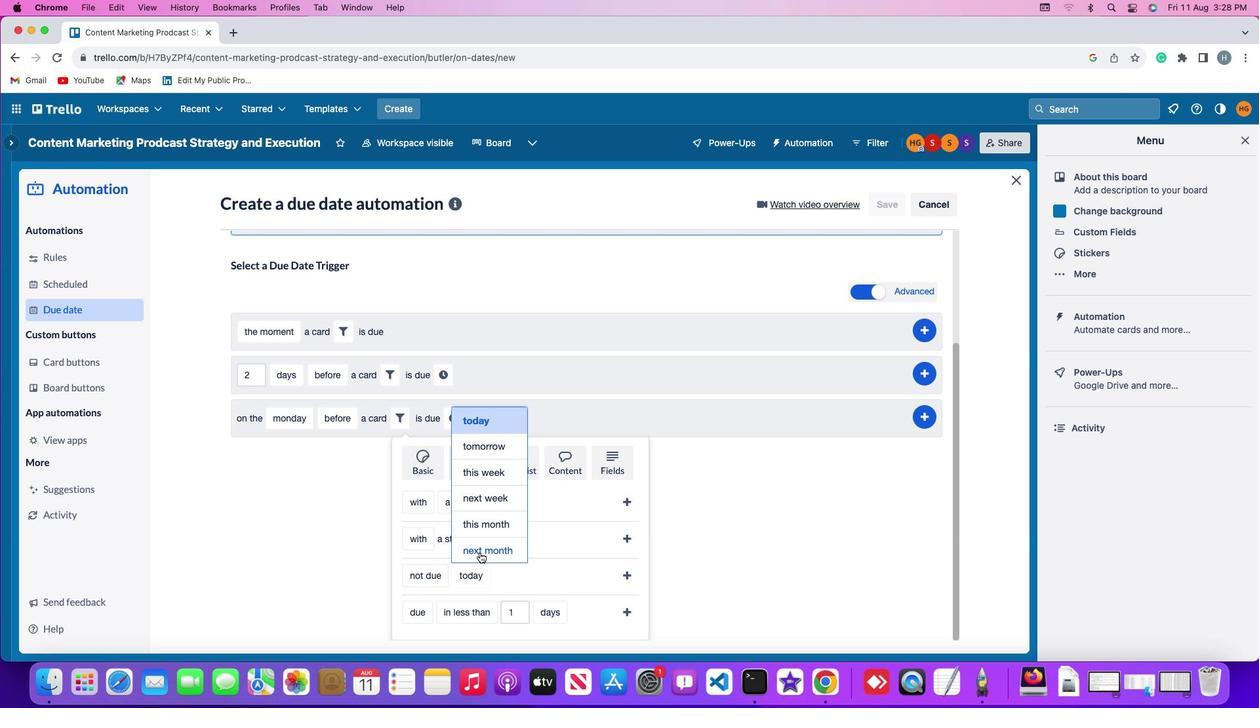 
Action: Mouse moved to (626, 574)
Screenshot: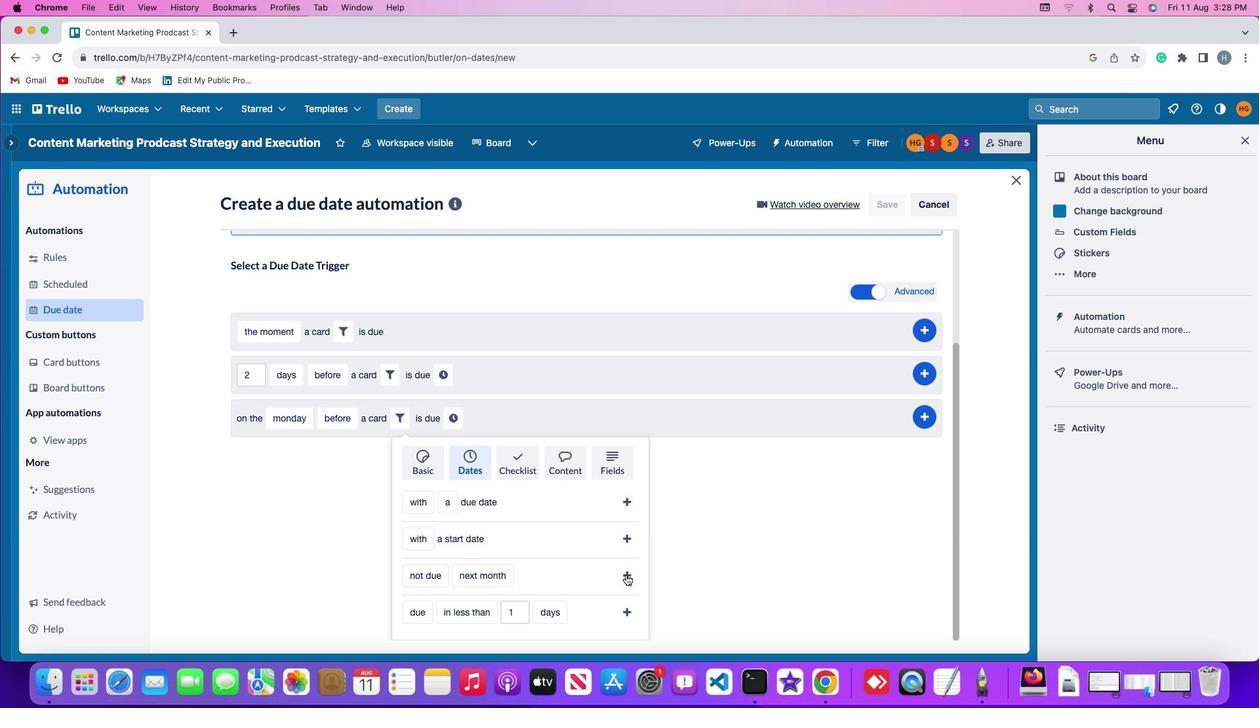 
Action: Mouse pressed left at (626, 574)
Screenshot: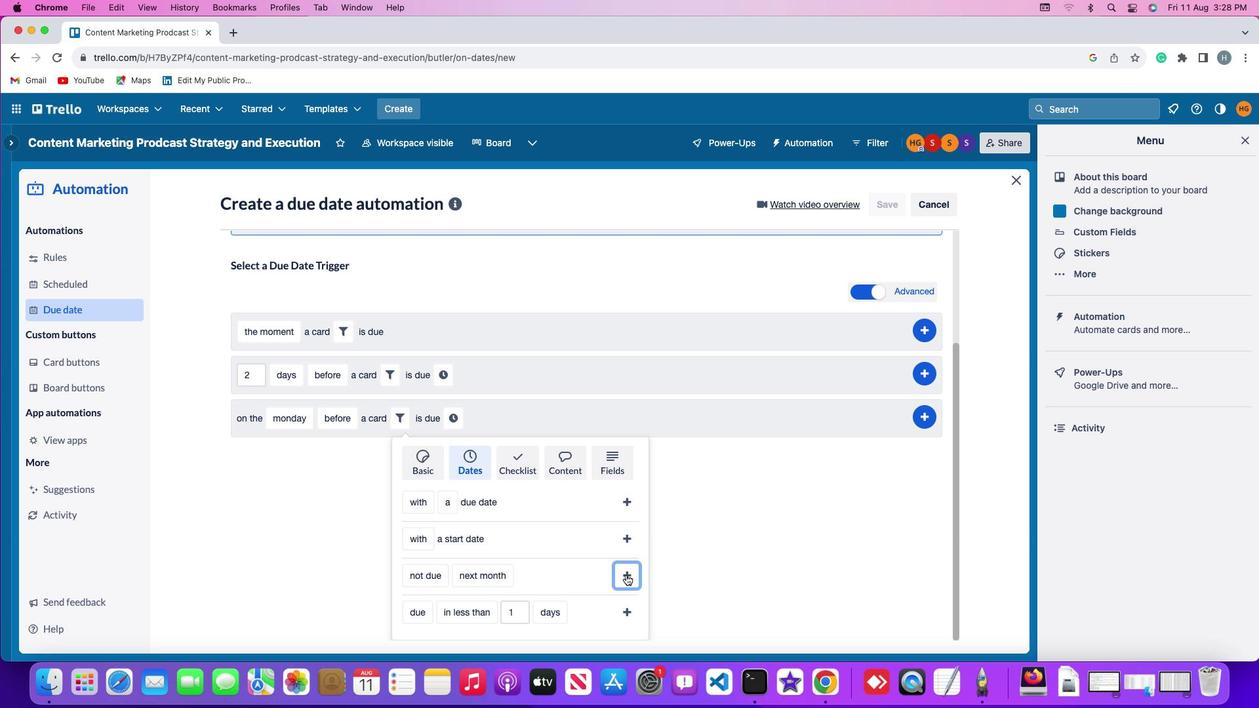 
Action: Mouse moved to (567, 568)
Screenshot: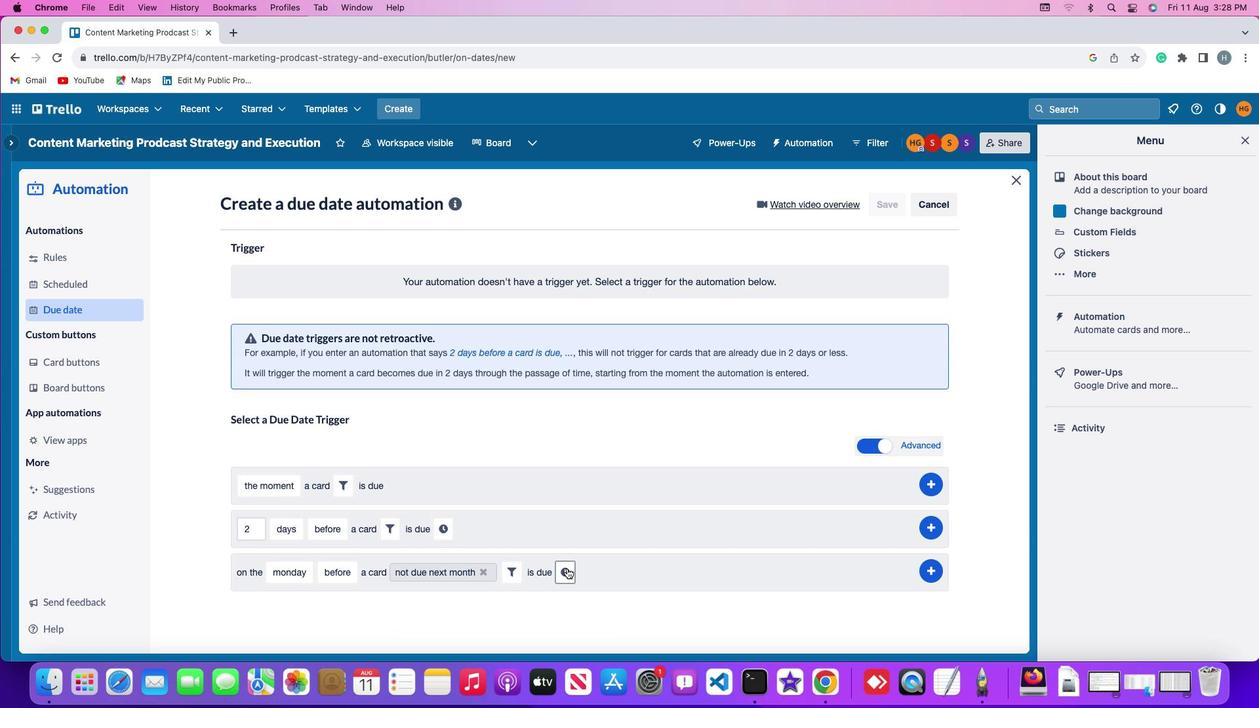 
Action: Mouse pressed left at (567, 568)
Screenshot: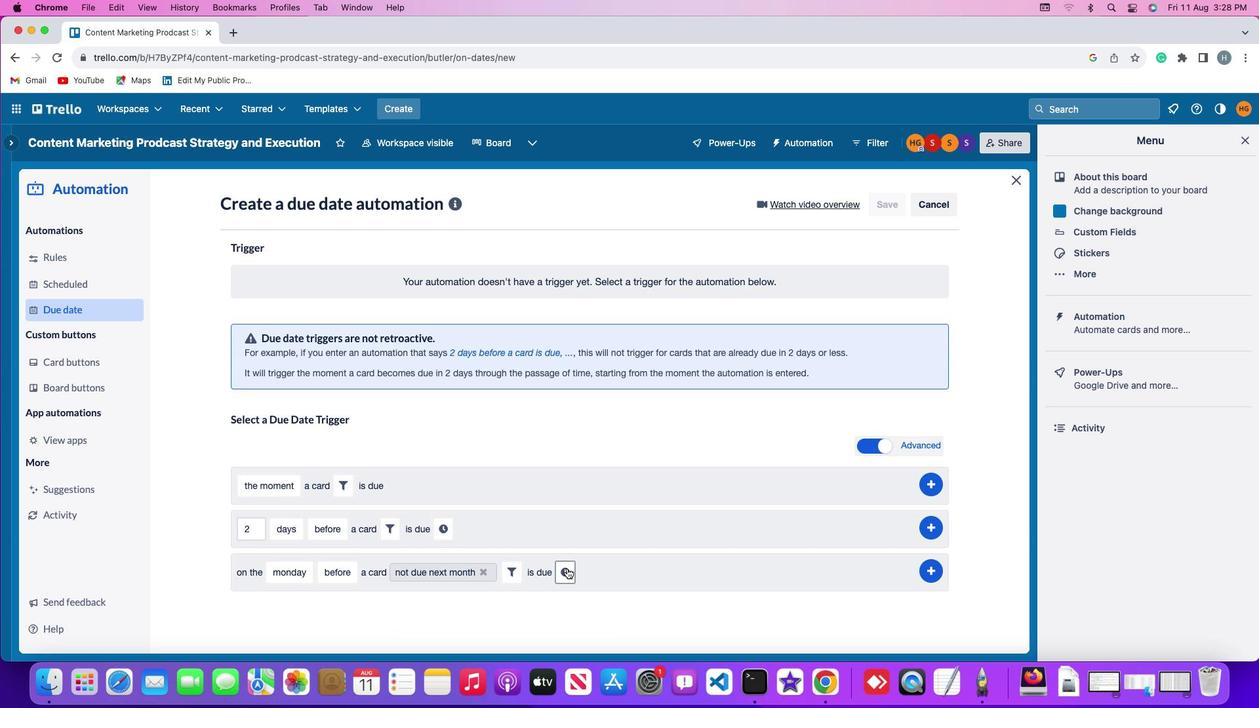 
Action: Mouse moved to (585, 576)
Screenshot: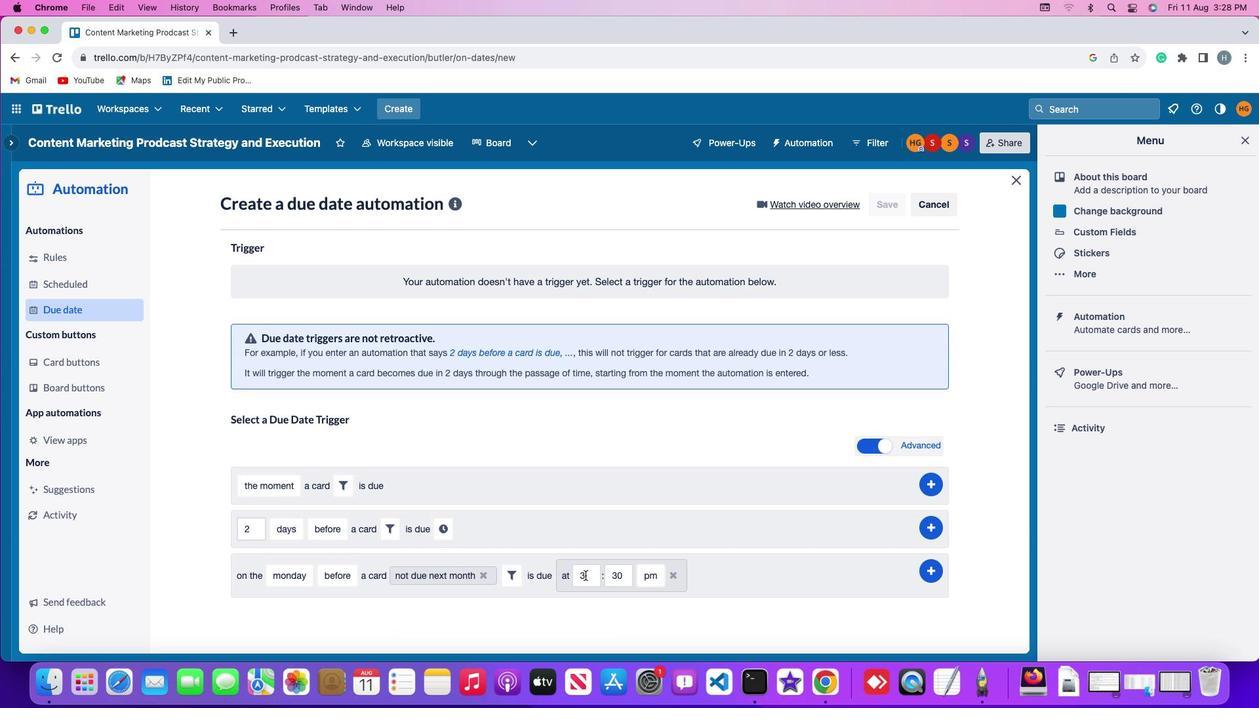 
Action: Mouse pressed left at (585, 576)
Screenshot: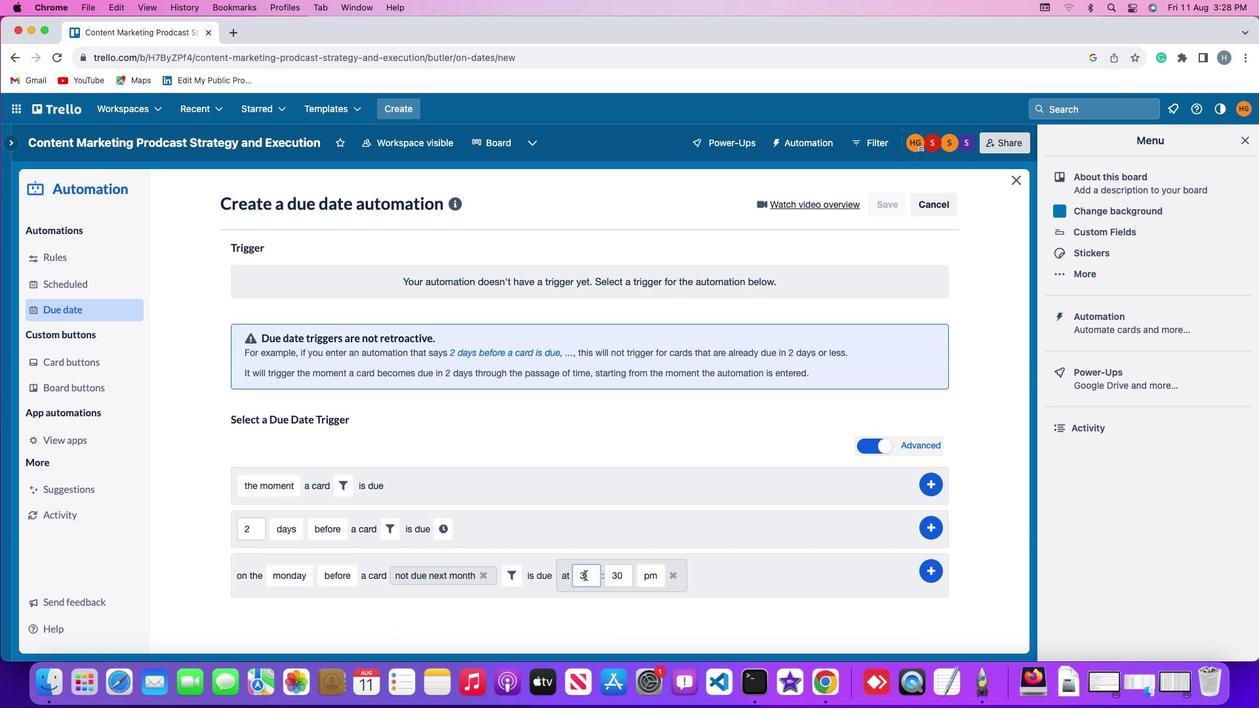 
Action: Key pressed Key.backspace'1''1'
Screenshot: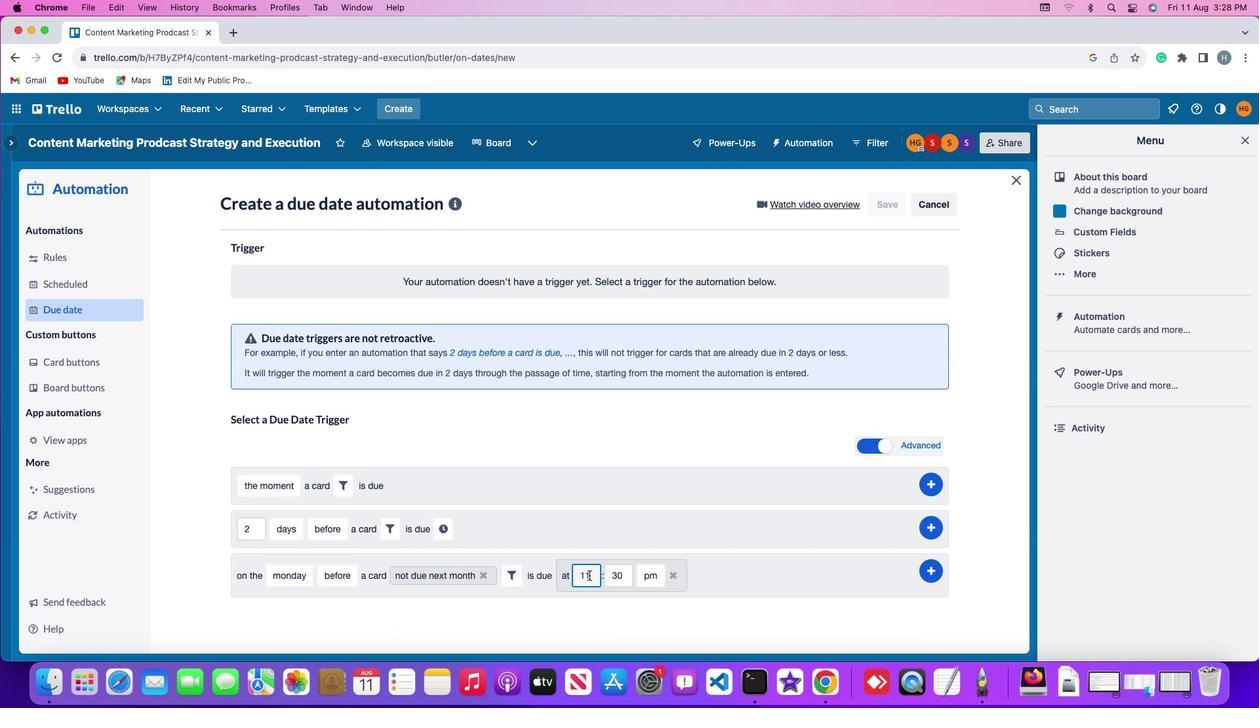 
Action: Mouse moved to (617, 575)
Screenshot: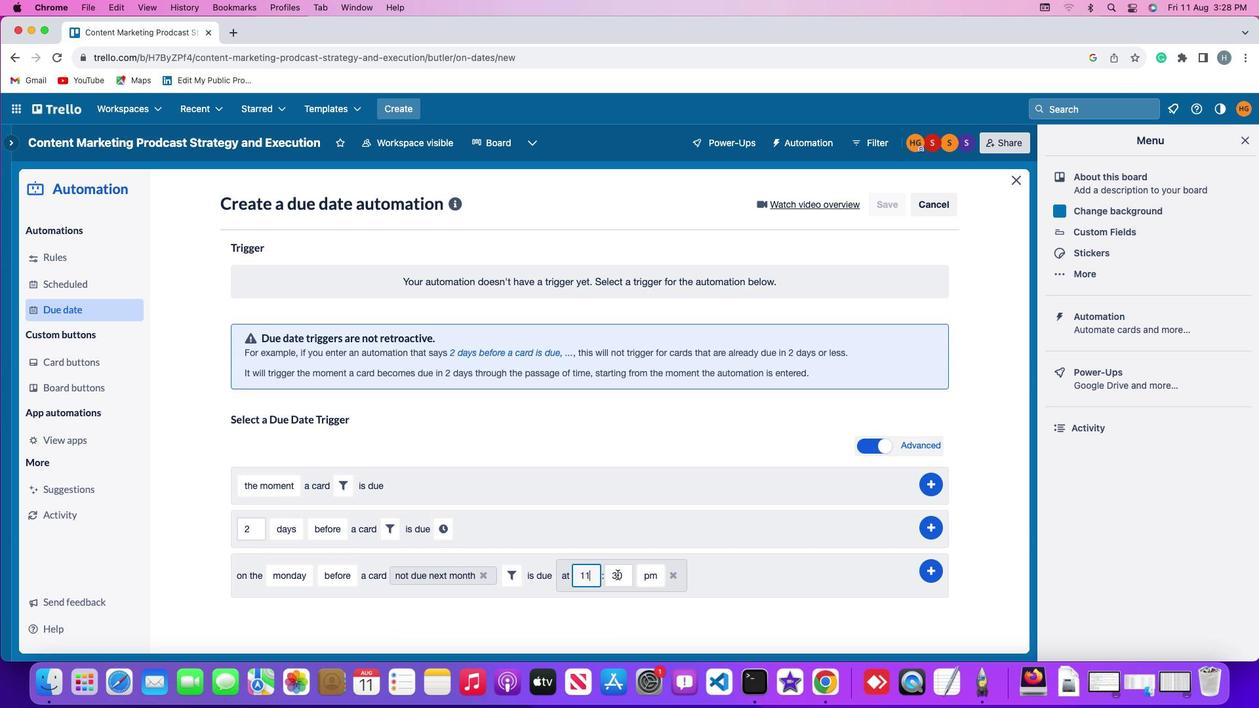 
Action: Mouse pressed left at (617, 575)
Screenshot: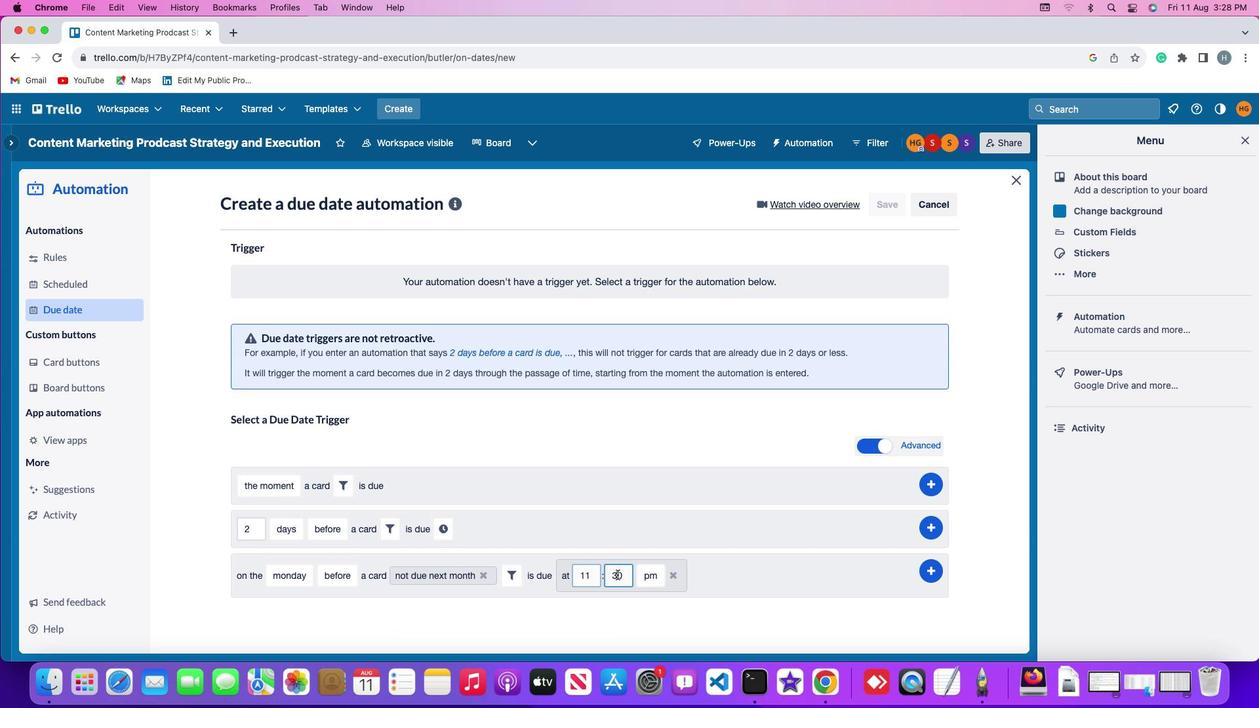 
Action: Mouse moved to (619, 575)
Screenshot: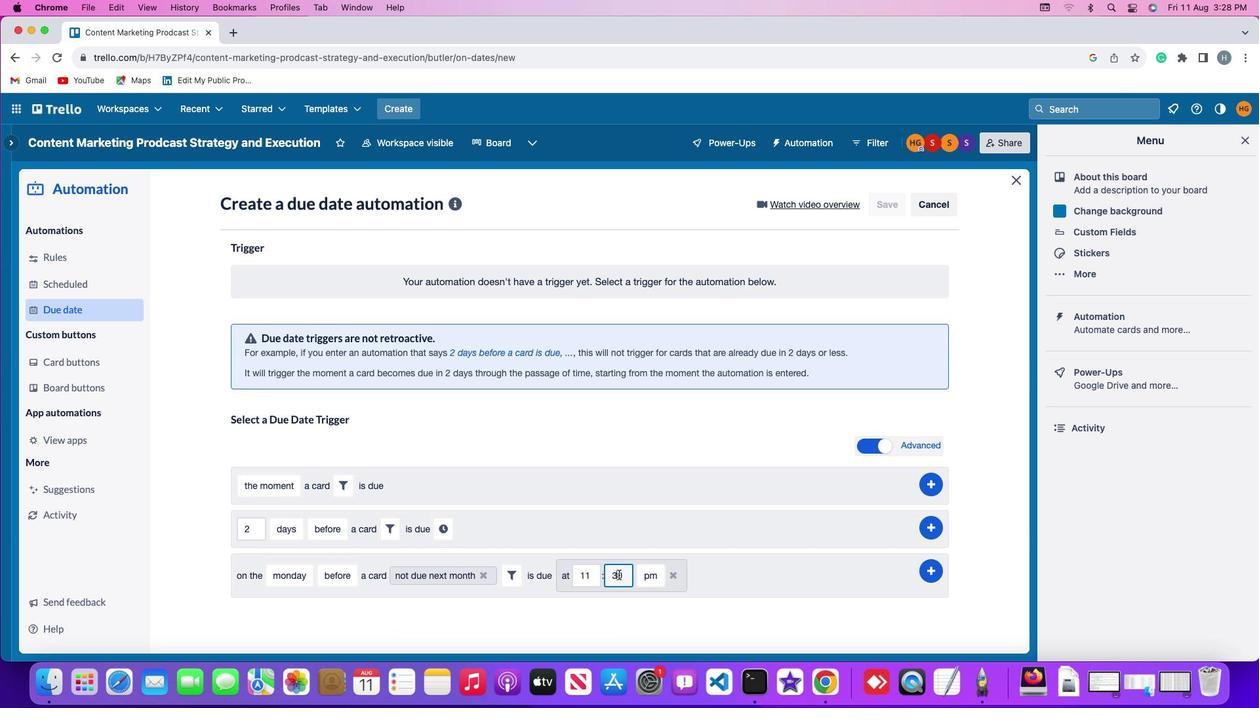 
Action: Key pressed Key.backspace'0'
Screenshot: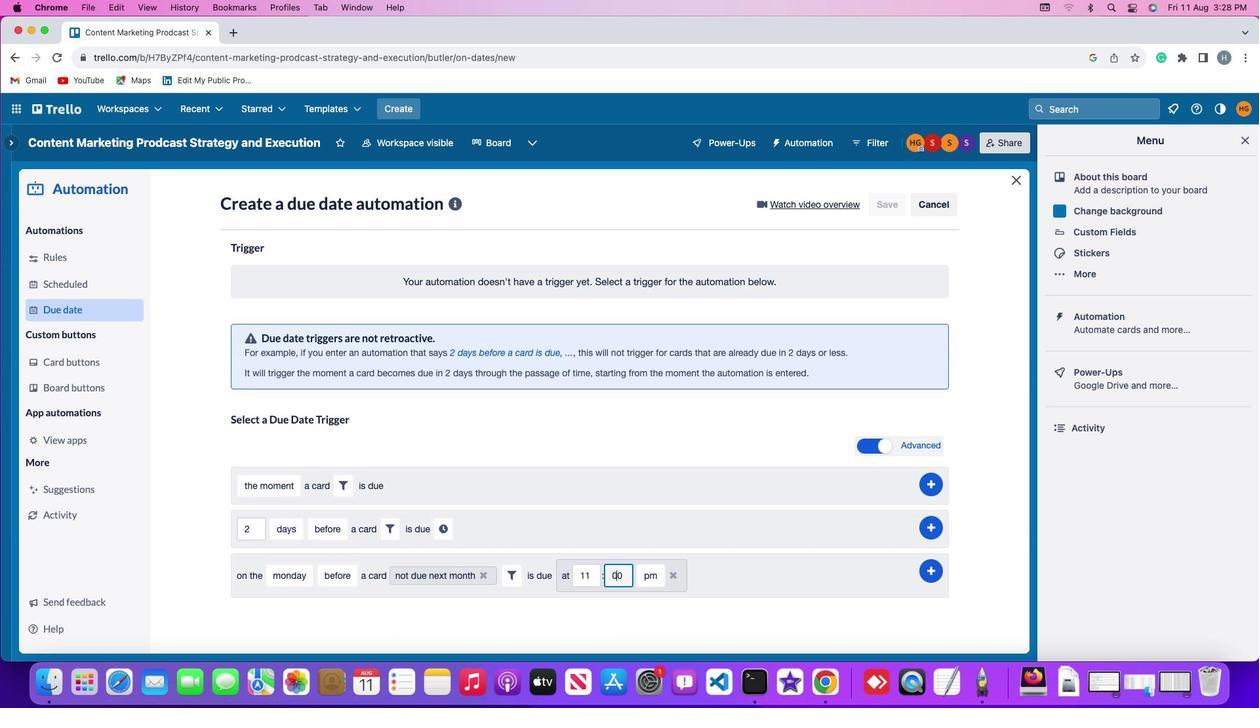 
Action: Mouse moved to (647, 575)
Screenshot: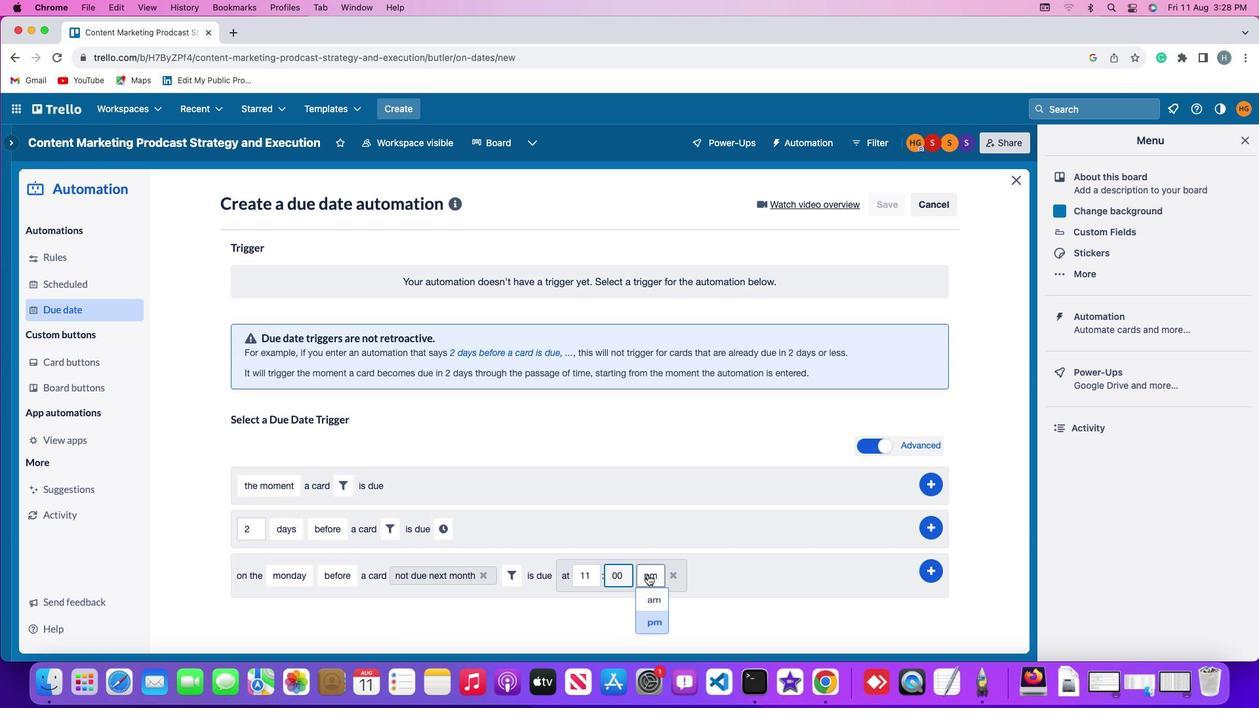
Action: Mouse pressed left at (647, 575)
Screenshot: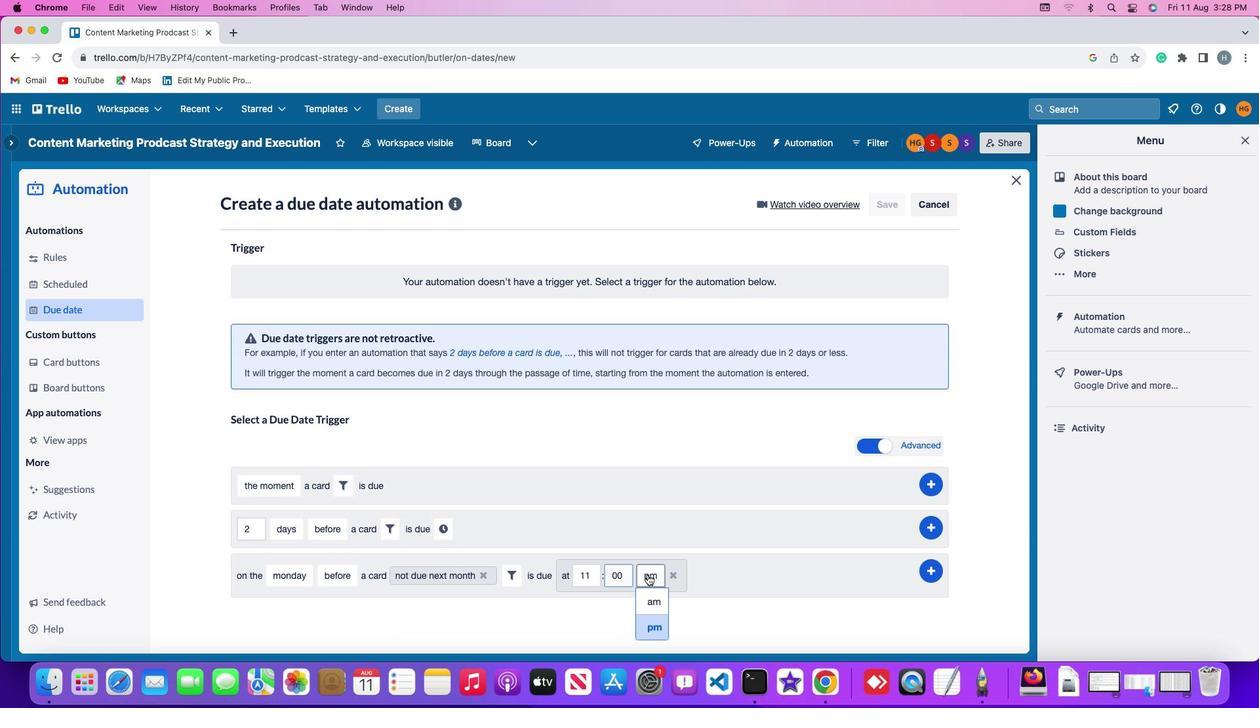 
Action: Mouse moved to (652, 596)
Screenshot: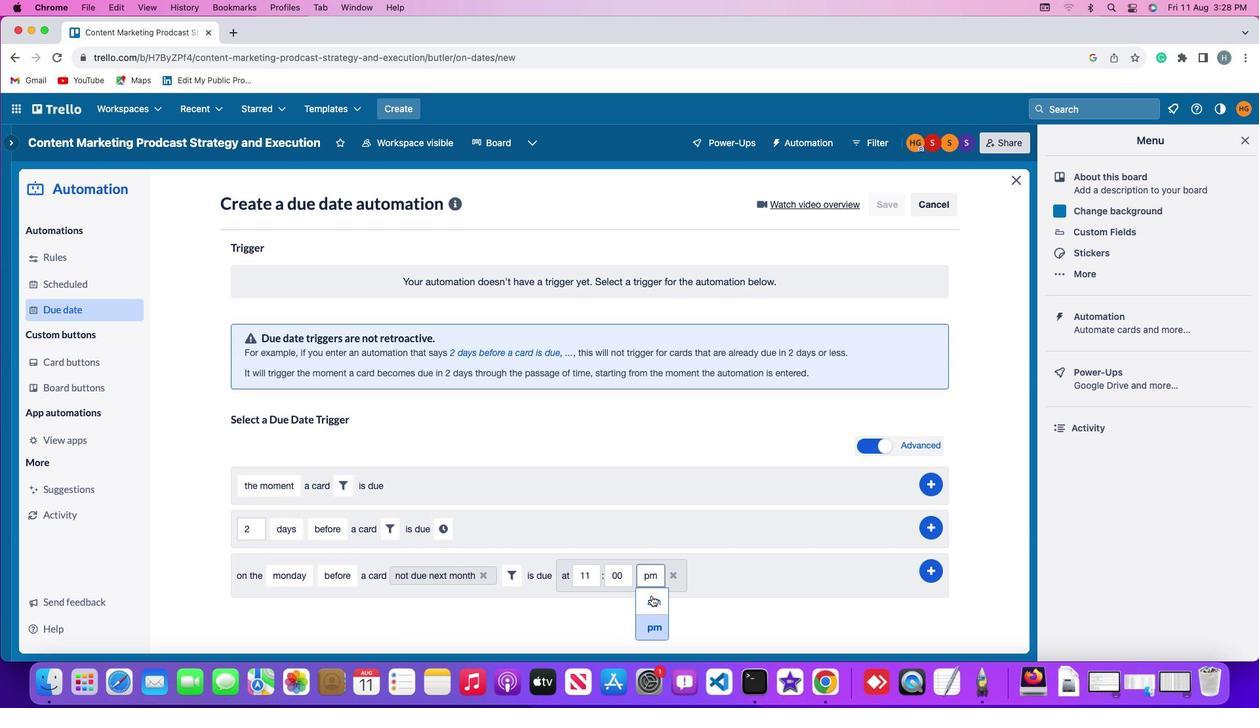 
Action: Mouse pressed left at (652, 596)
Screenshot: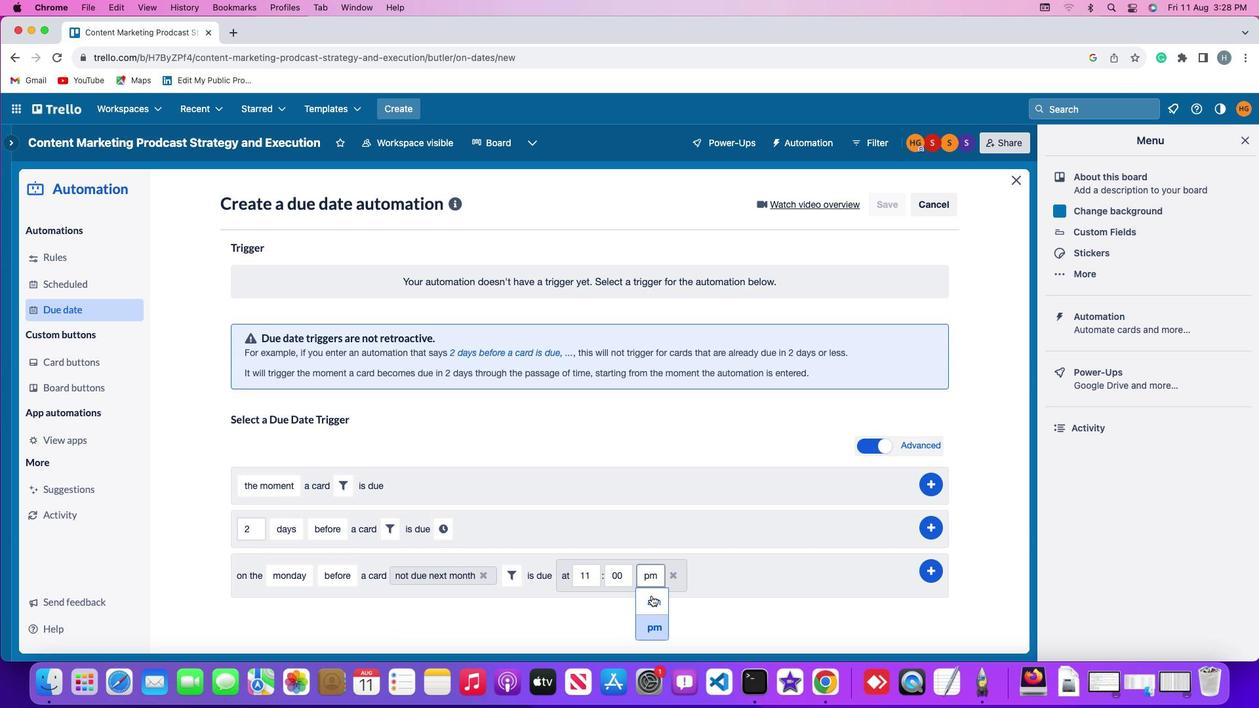 
Action: Mouse moved to (932, 568)
Screenshot: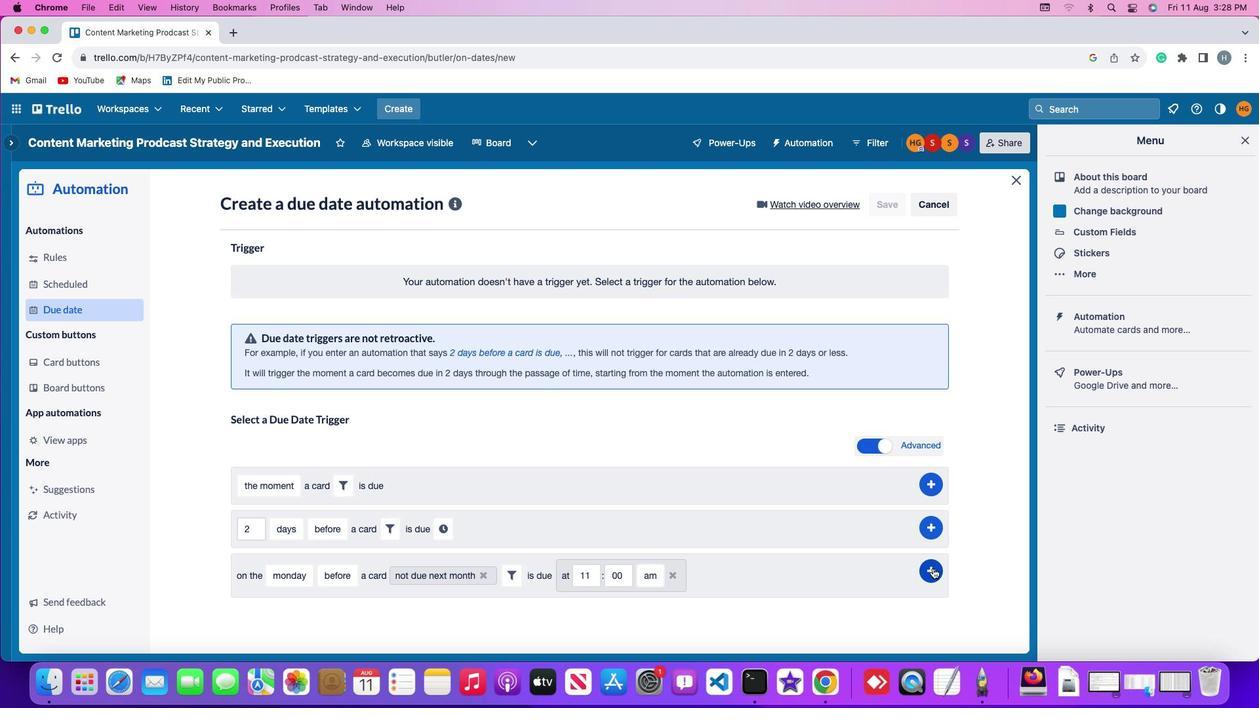
Action: Mouse pressed left at (932, 568)
Screenshot: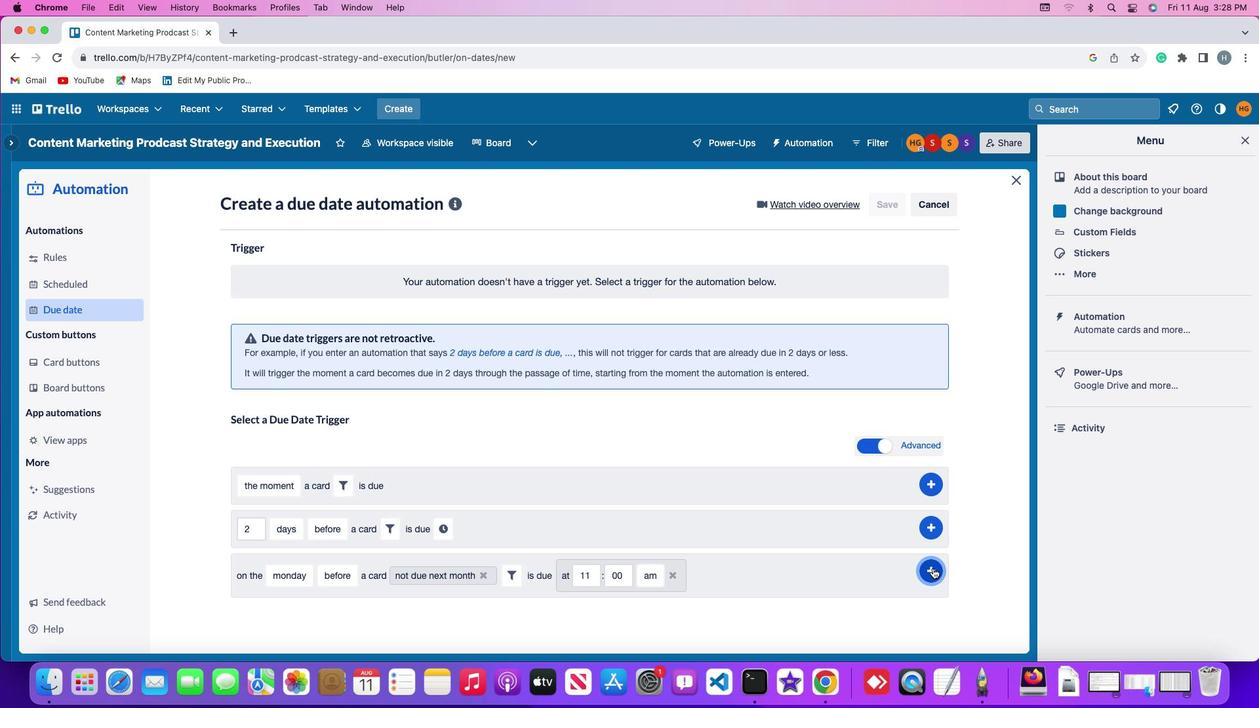 
Action: Mouse moved to (971, 414)
Screenshot: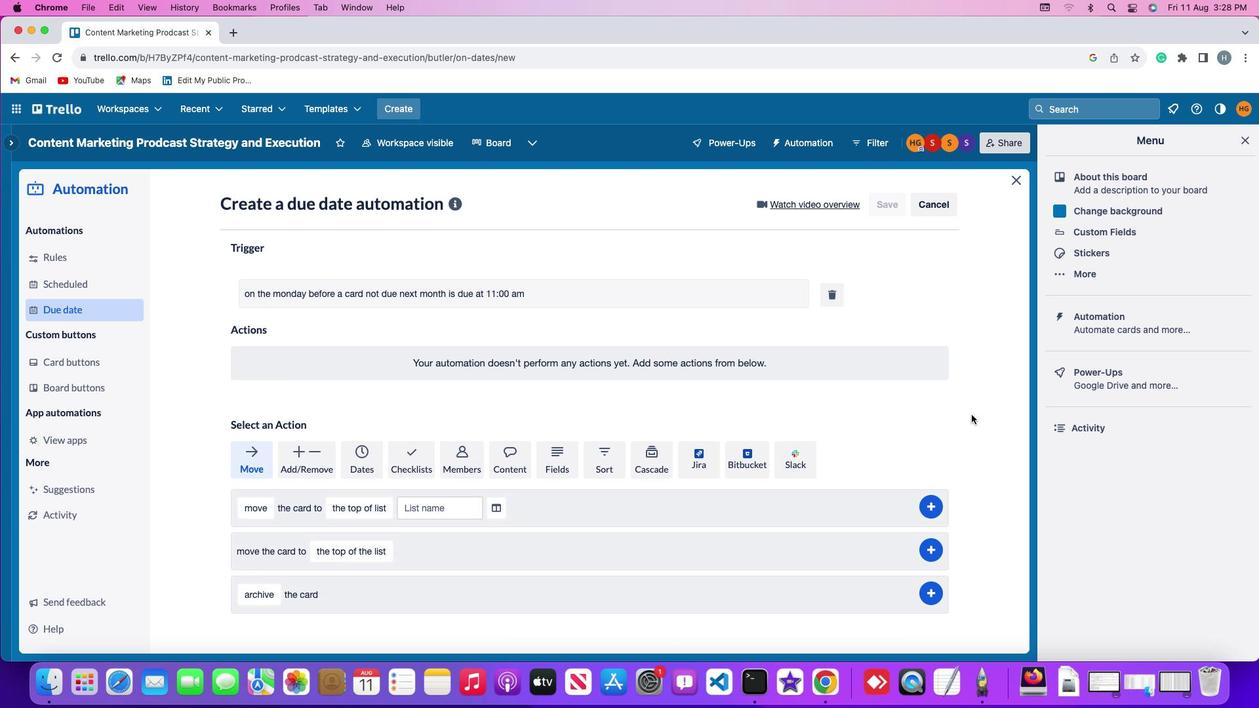 
